 Task: Look for space in Bad Harzburg, Germany from 9th July, 2023 to 16th July, 2023 for 2 adults, 1 child in price range Rs.8000 to Rs.16000. Place can be entire place with 2 bedrooms having 2 beds and 1 bathroom. Property type can be house, flat, guest house. Booking option can be shelf check-in. Required host language is English.
Action: Mouse moved to (610, 82)
Screenshot: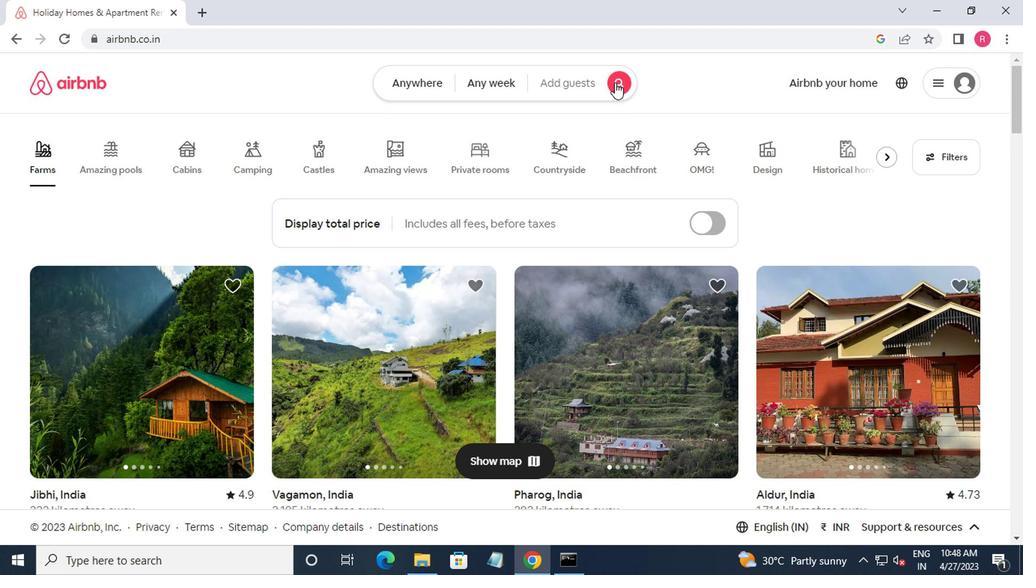 
Action: Mouse pressed left at (610, 82)
Screenshot: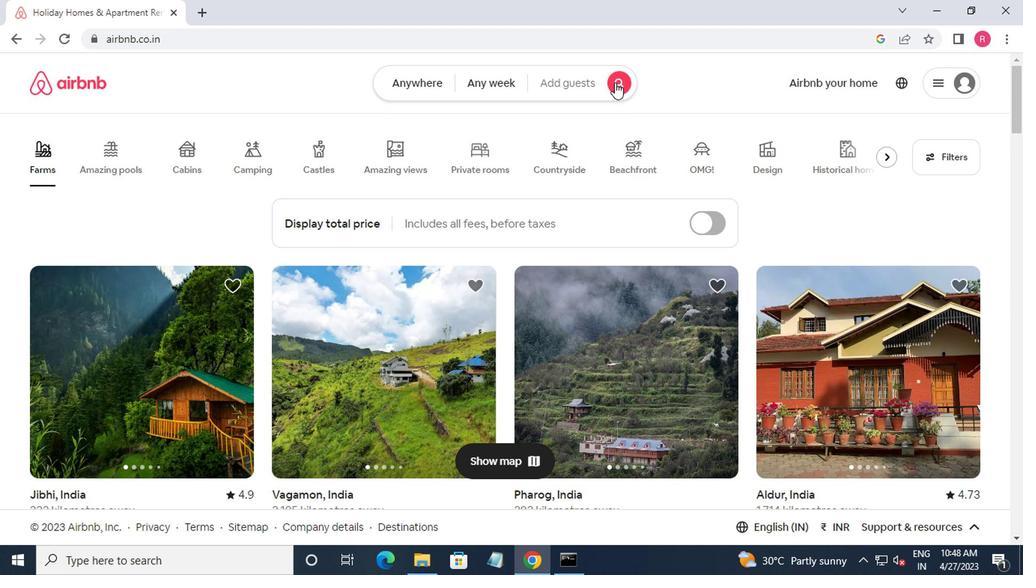 
Action: Mouse moved to (259, 147)
Screenshot: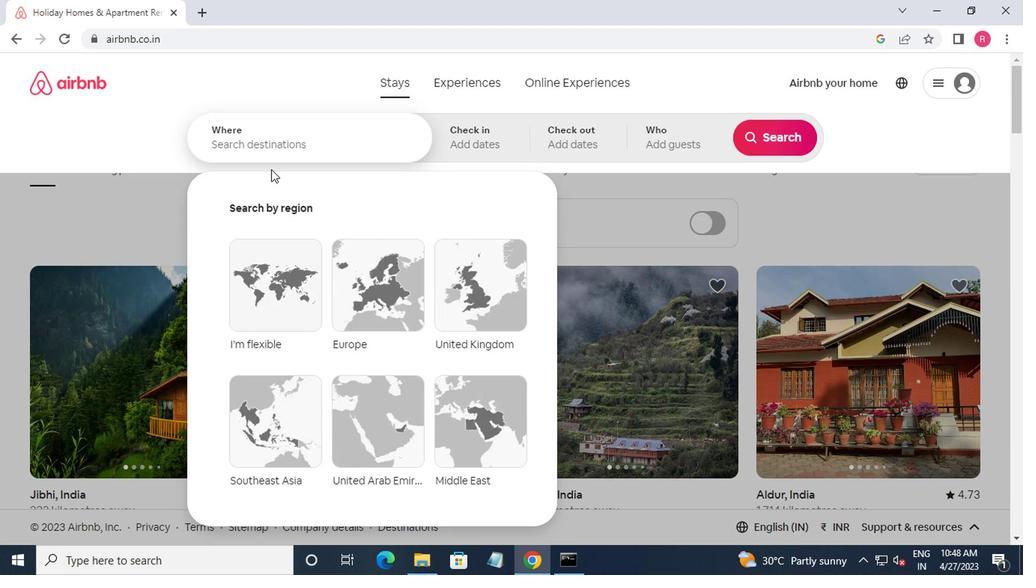 
Action: Mouse pressed left at (259, 147)
Screenshot: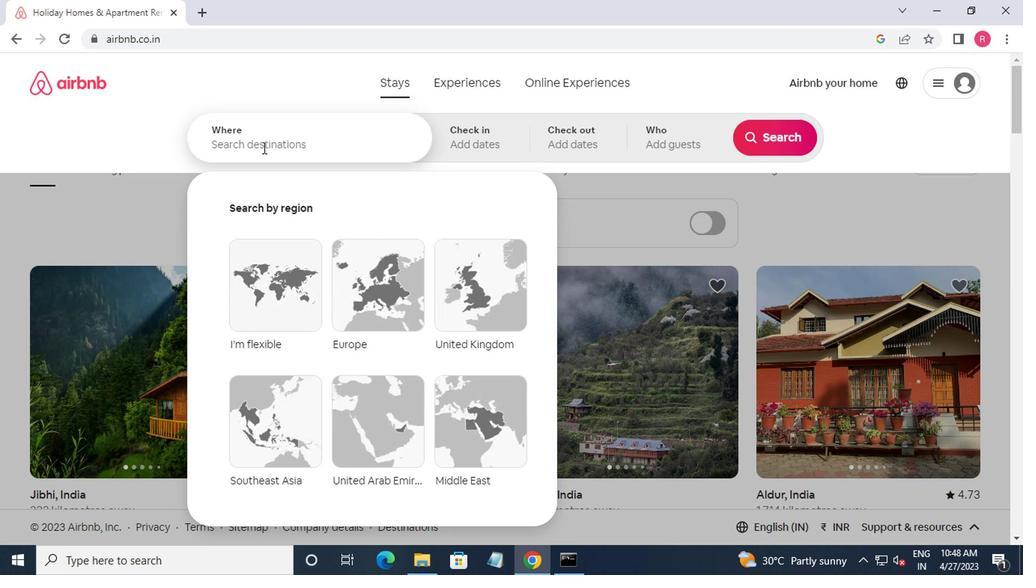 
Action: Mouse moved to (277, 147)
Screenshot: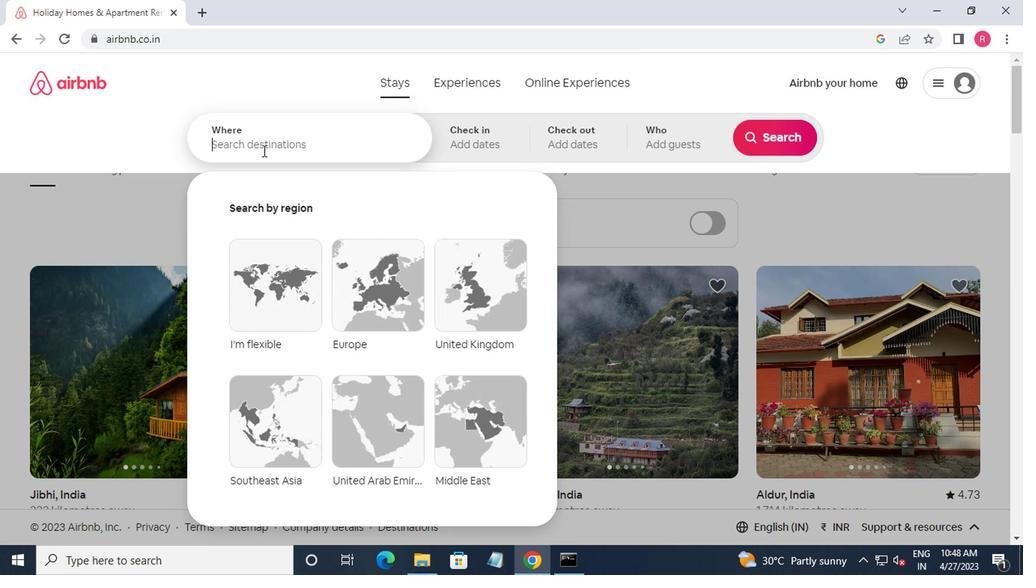 
Action: Key pressed bad<Key.space>harzburg,germ<Key.down>
Screenshot: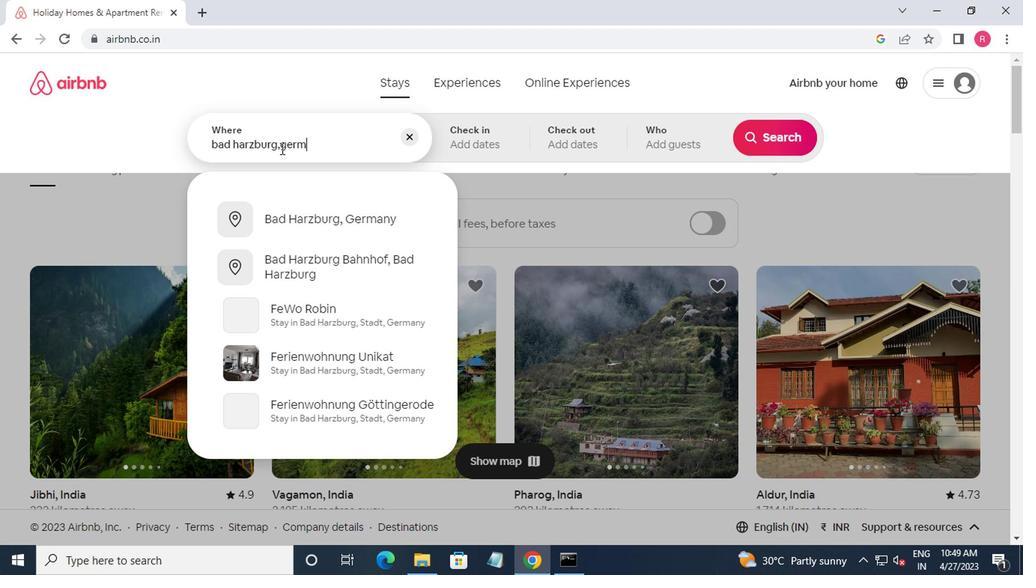 
Action: Mouse moved to (277, 147)
Screenshot: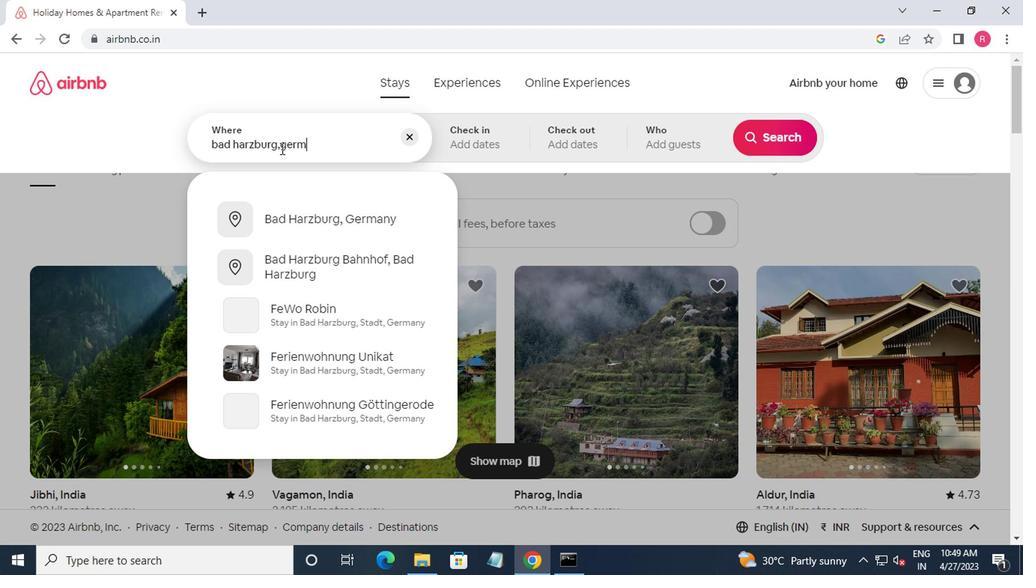 
Action: Key pressed <Key.enter><Key.enter>
Screenshot: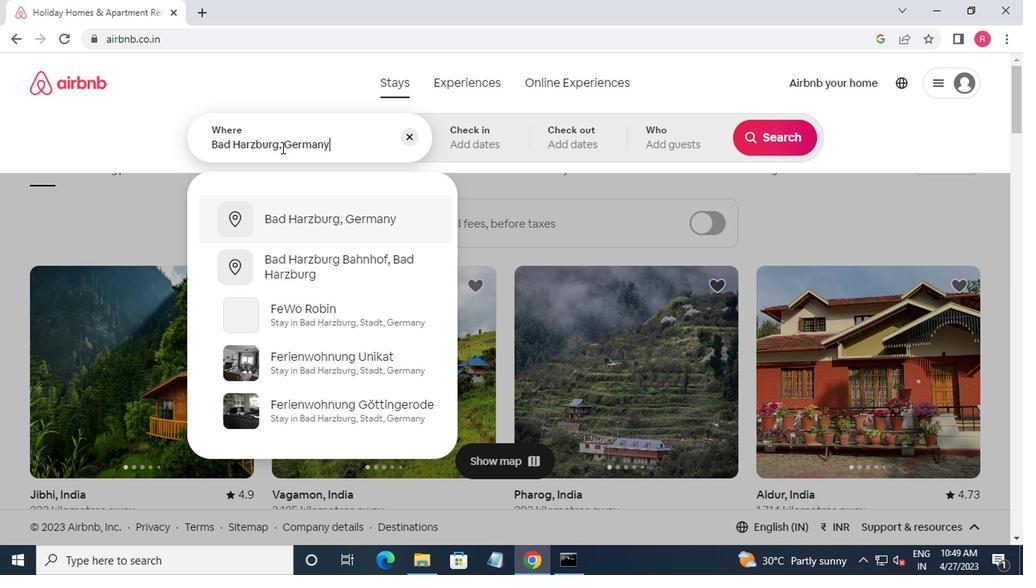 
Action: Mouse moved to (780, 255)
Screenshot: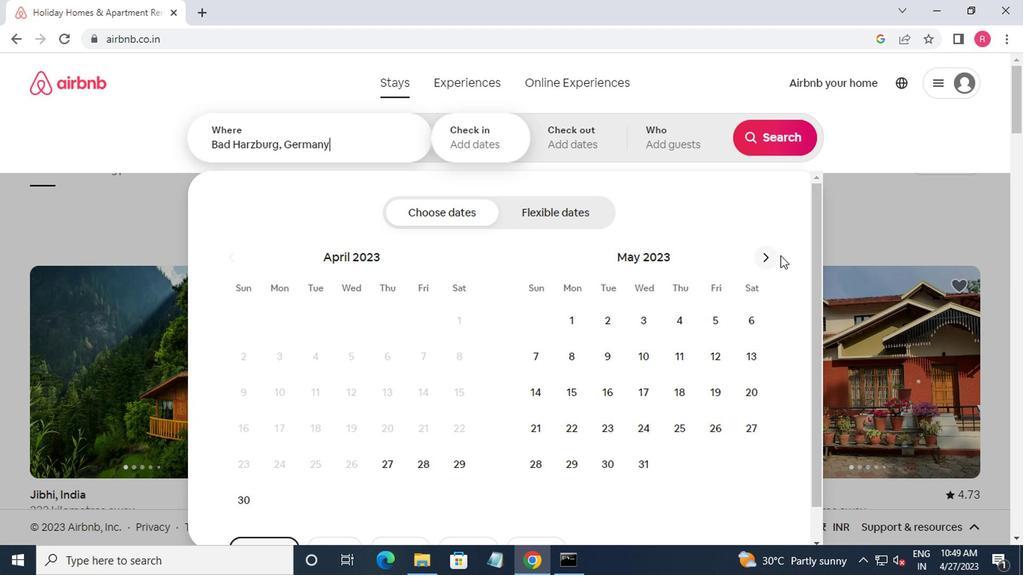 
Action: Mouse pressed left at (780, 255)
Screenshot: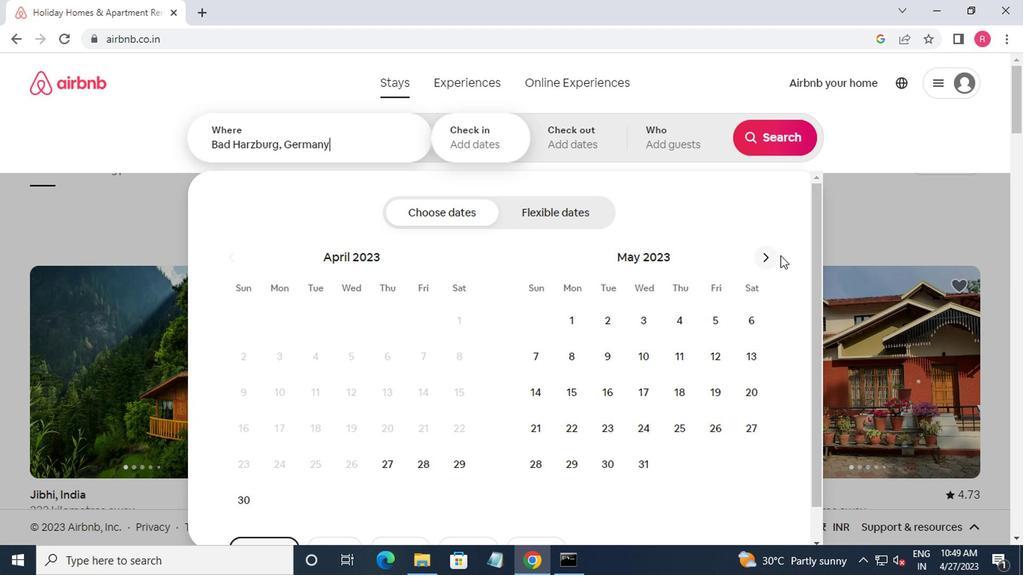 
Action: Mouse moved to (770, 259)
Screenshot: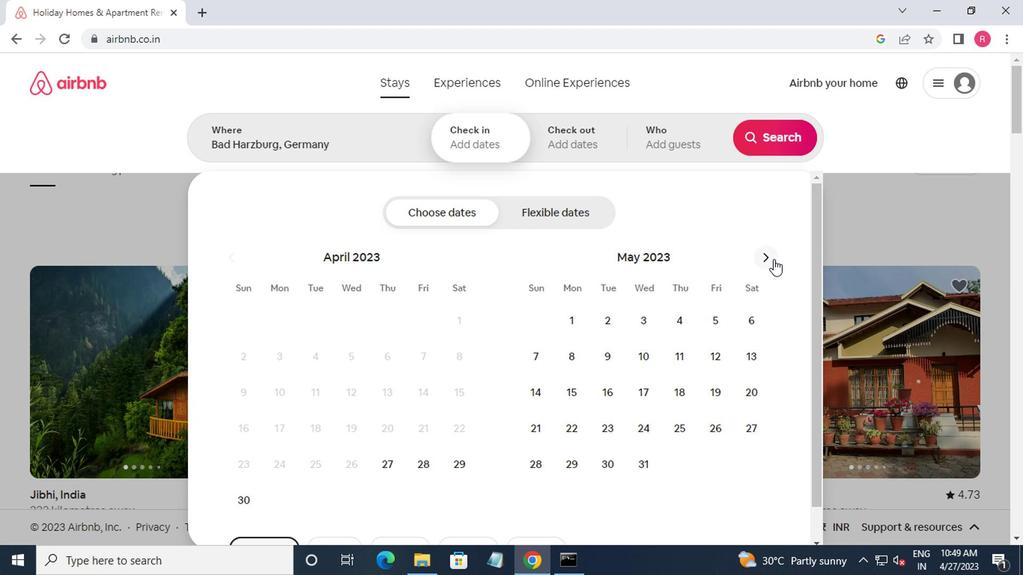 
Action: Mouse pressed left at (770, 259)
Screenshot: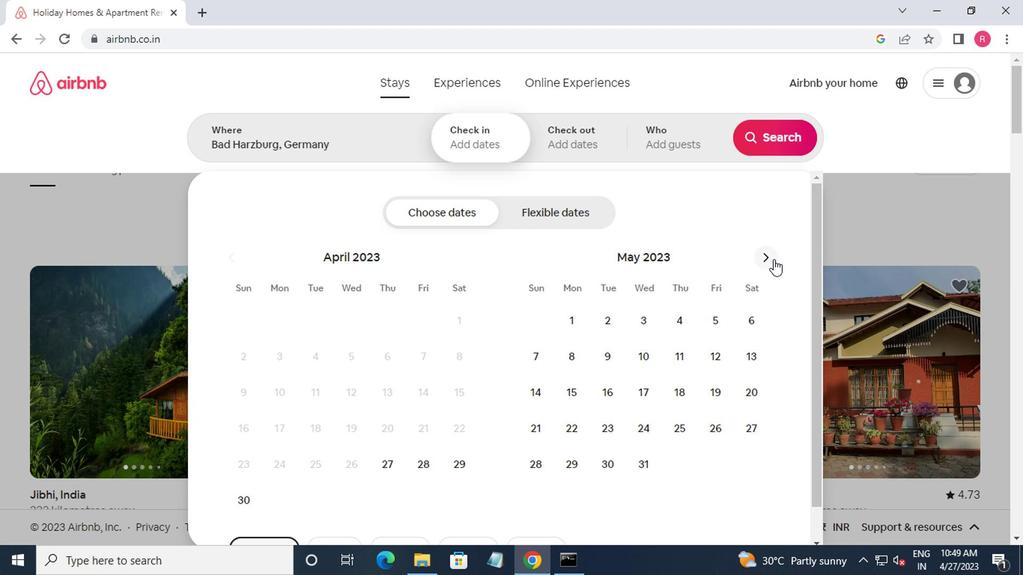 
Action: Mouse moved to (766, 259)
Screenshot: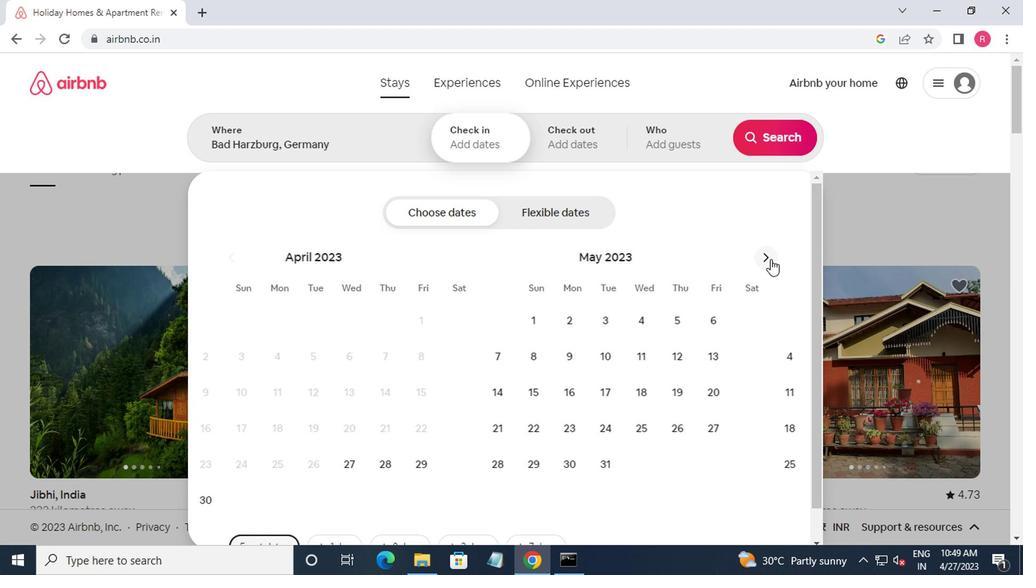 
Action: Mouse pressed left at (766, 259)
Screenshot: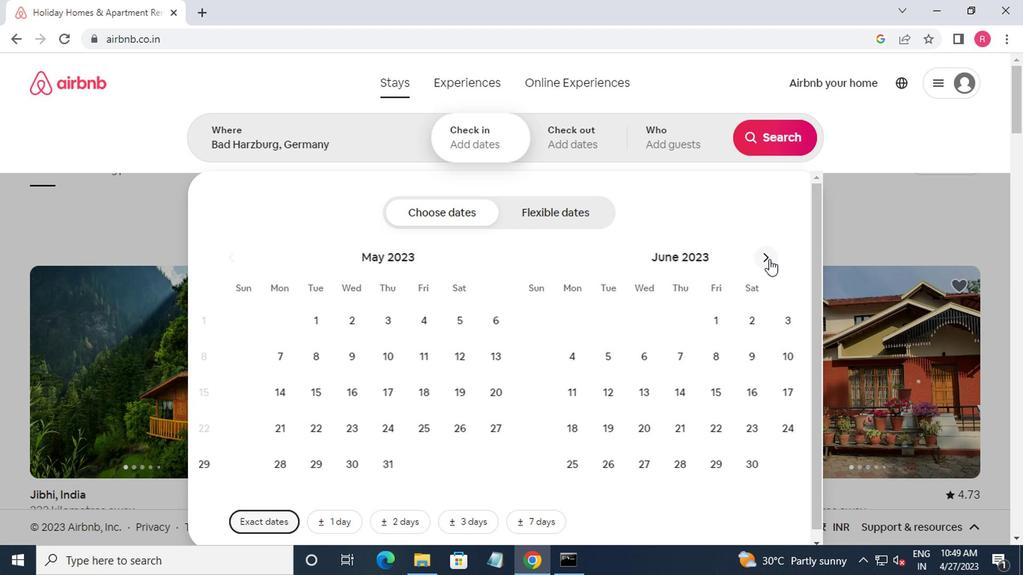 
Action: Mouse moved to (535, 398)
Screenshot: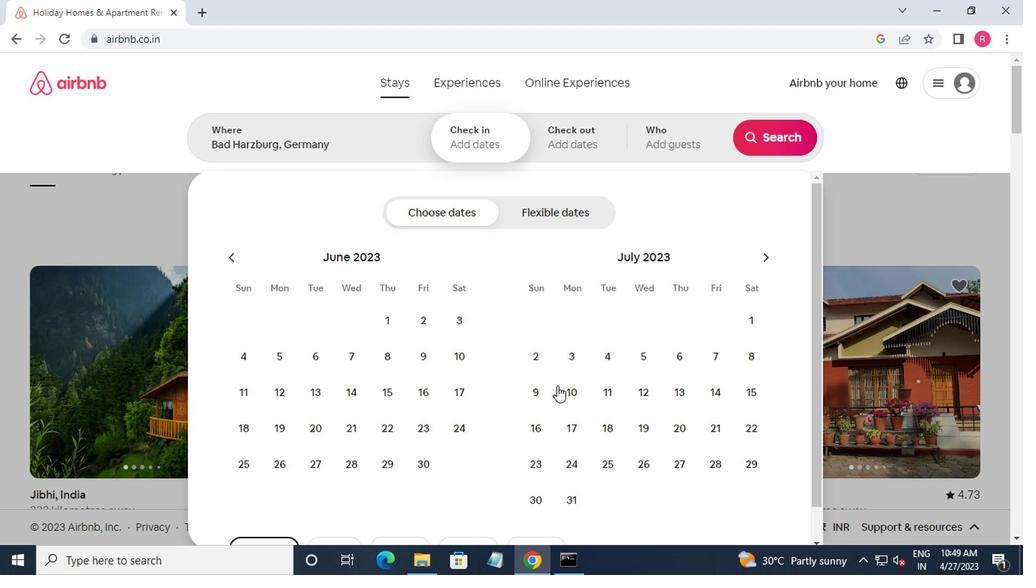 
Action: Mouse pressed left at (535, 398)
Screenshot: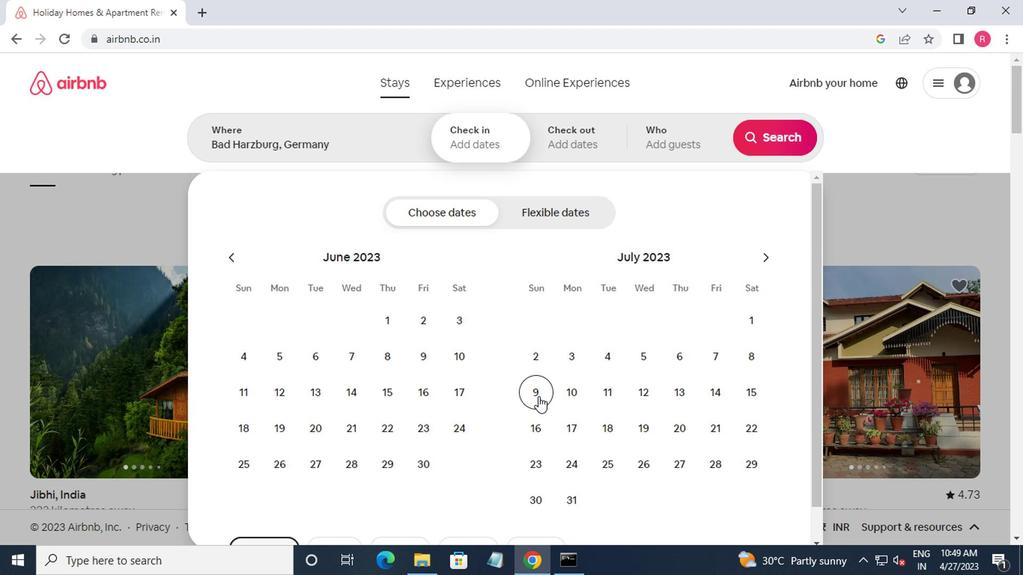 
Action: Mouse moved to (523, 439)
Screenshot: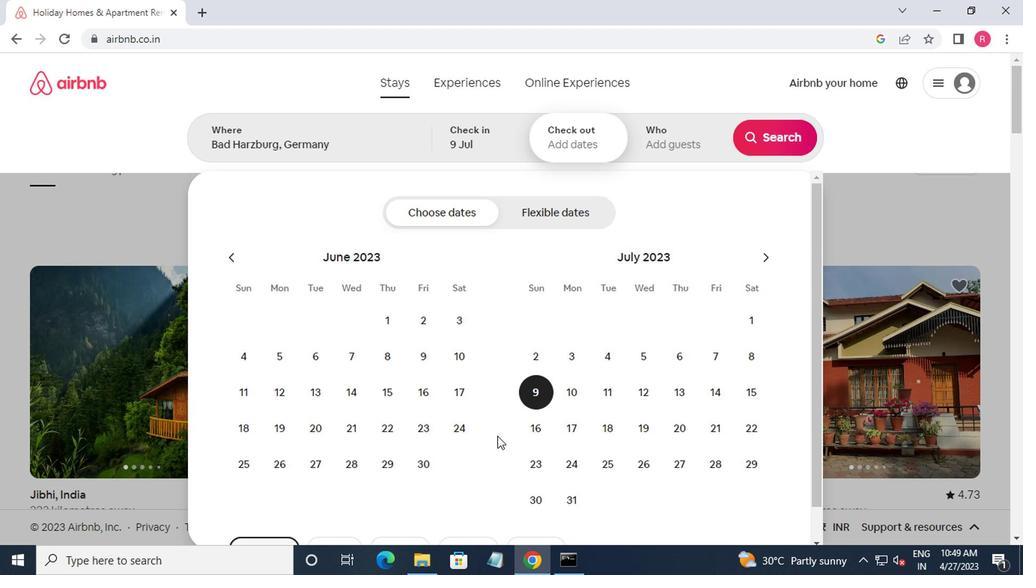 
Action: Mouse pressed left at (523, 439)
Screenshot: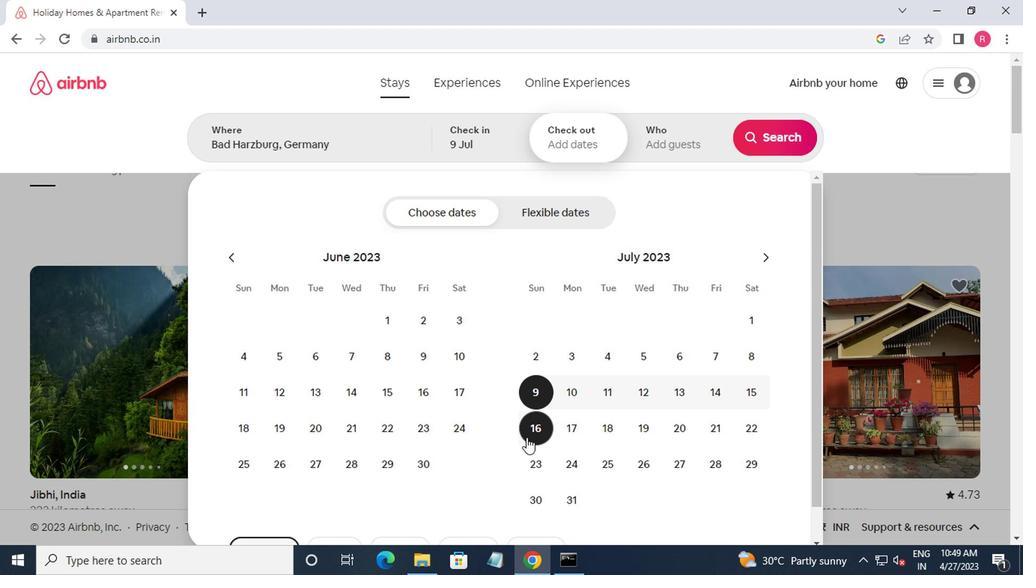 
Action: Mouse moved to (651, 138)
Screenshot: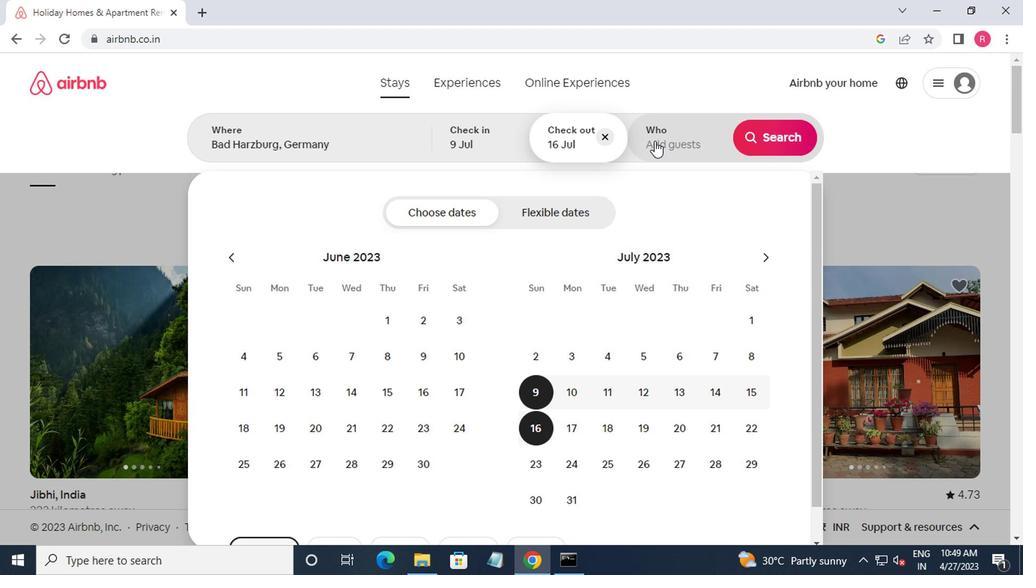 
Action: Mouse pressed left at (651, 138)
Screenshot: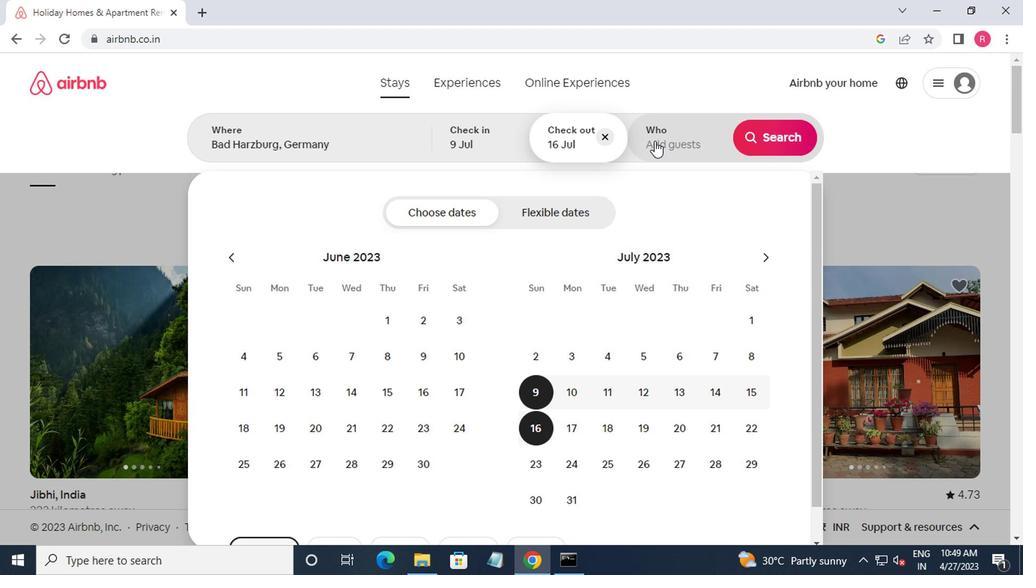 
Action: Mouse moved to (771, 219)
Screenshot: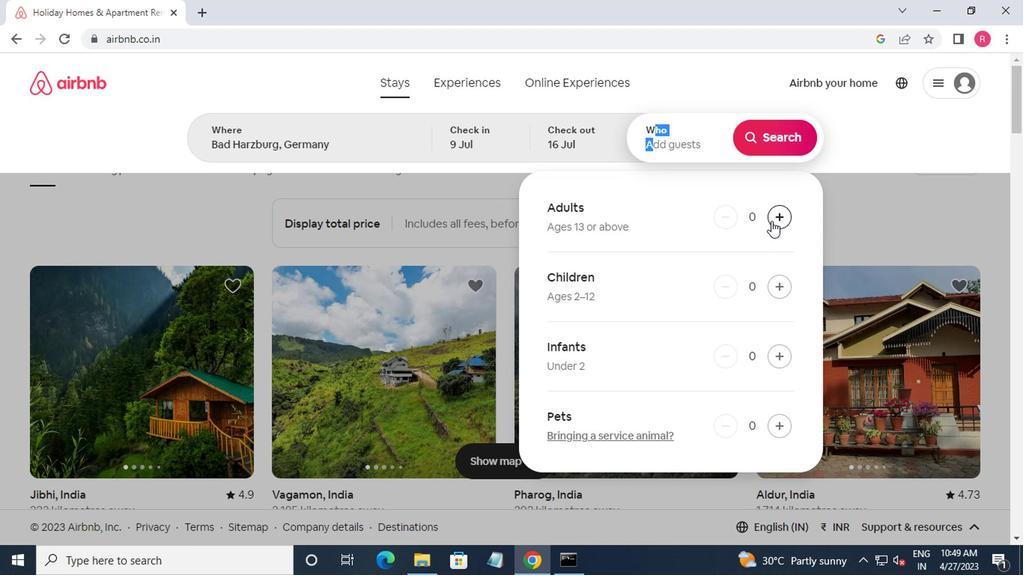 
Action: Mouse pressed left at (771, 219)
Screenshot: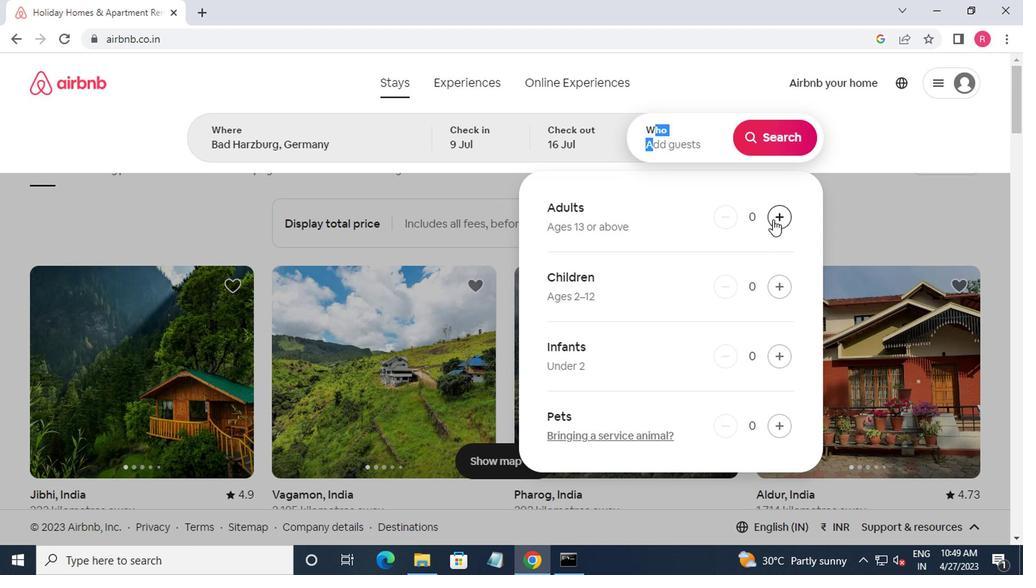 
Action: Mouse moved to (771, 219)
Screenshot: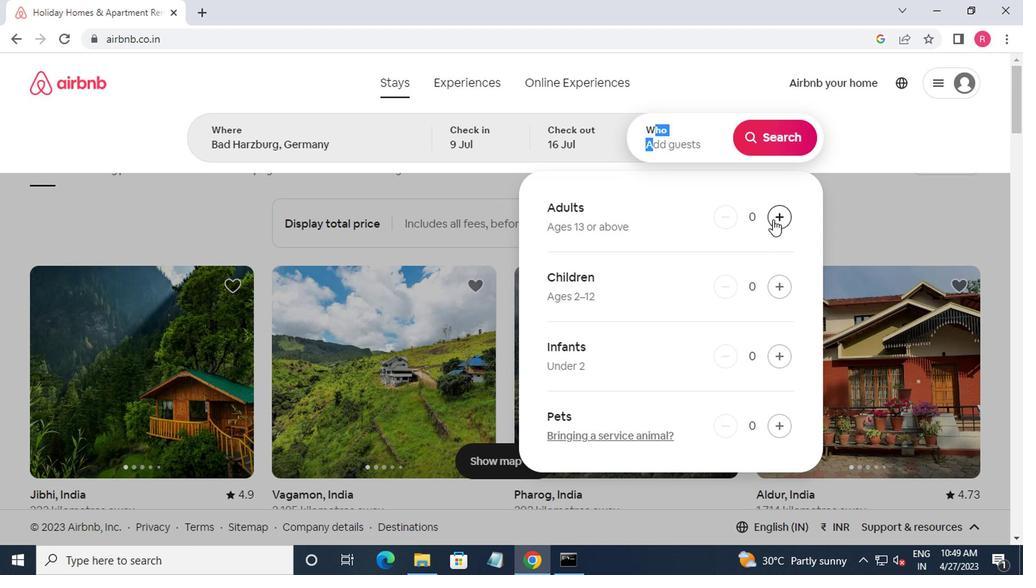 
Action: Mouse pressed left at (771, 219)
Screenshot: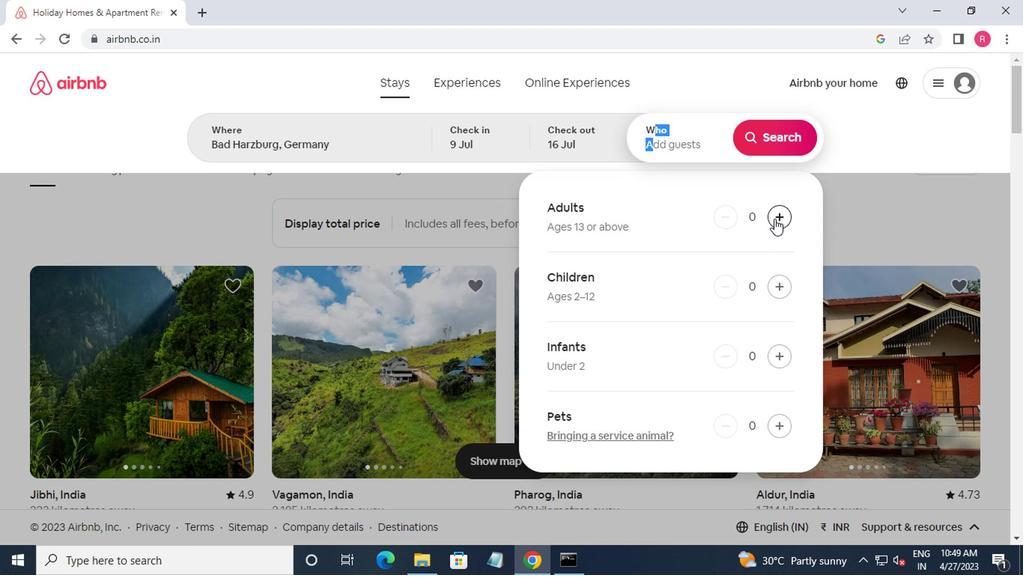 
Action: Mouse moved to (783, 290)
Screenshot: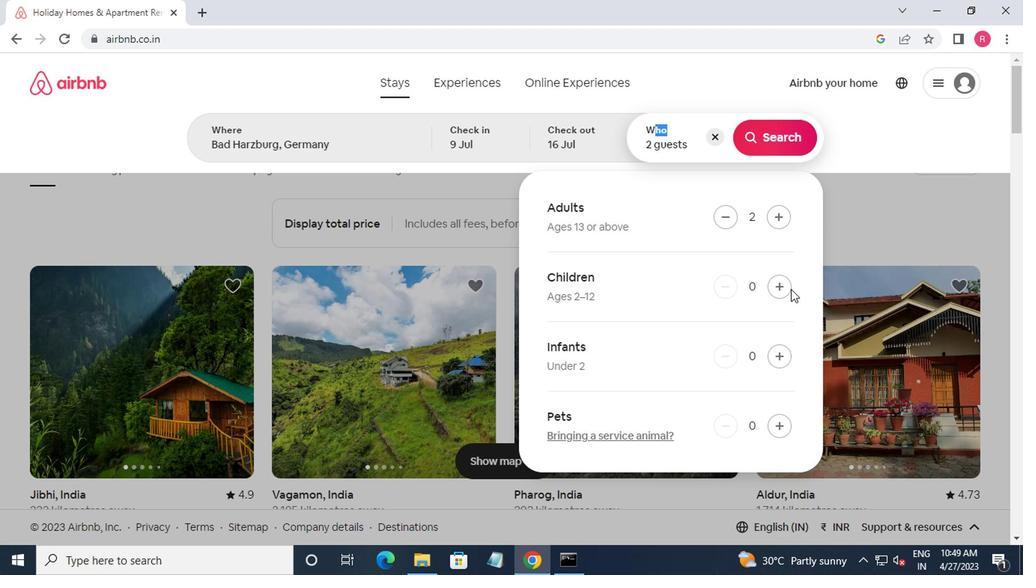 
Action: Mouse pressed left at (783, 290)
Screenshot: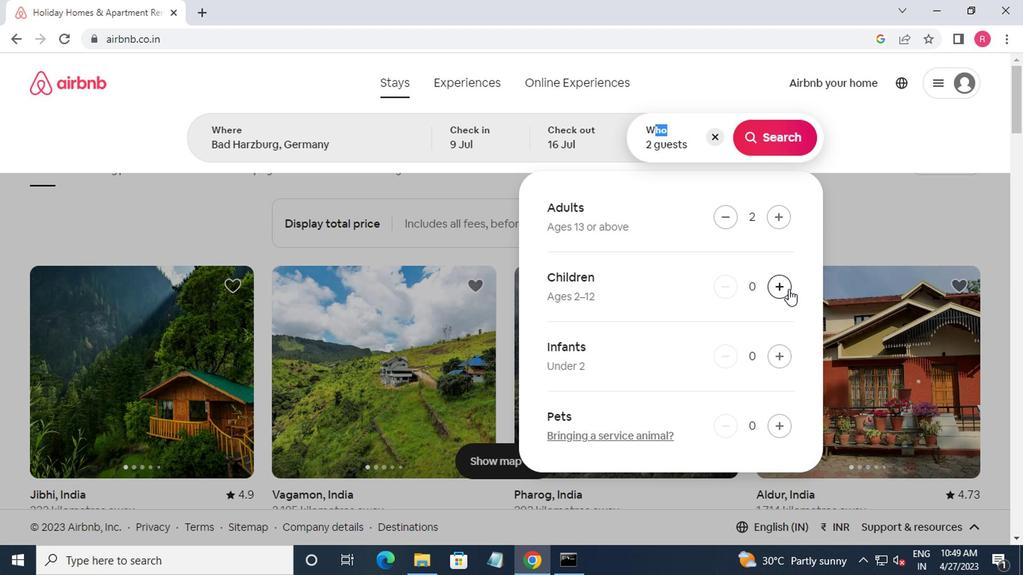 
Action: Mouse moved to (770, 134)
Screenshot: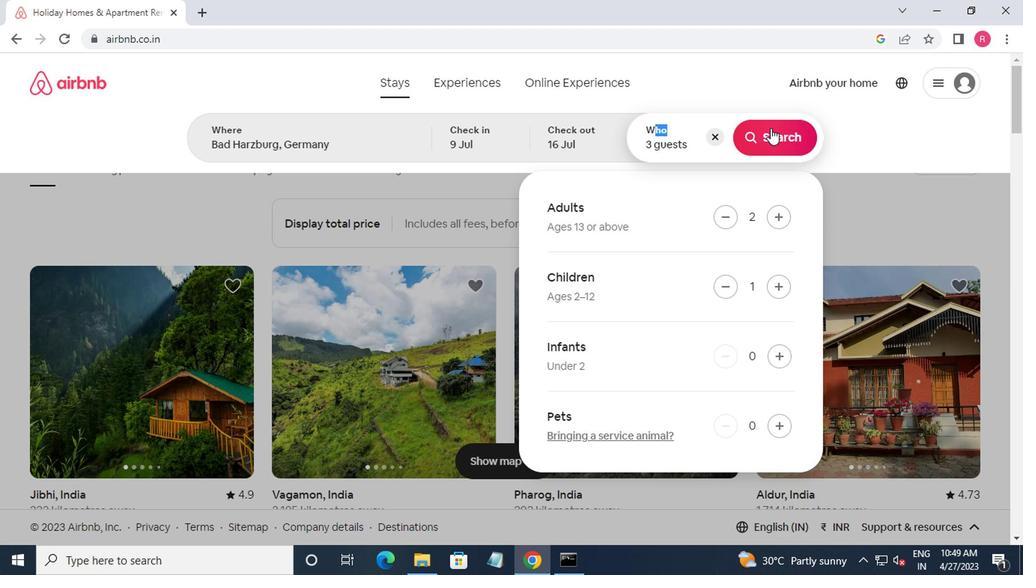 
Action: Mouse pressed left at (770, 134)
Screenshot: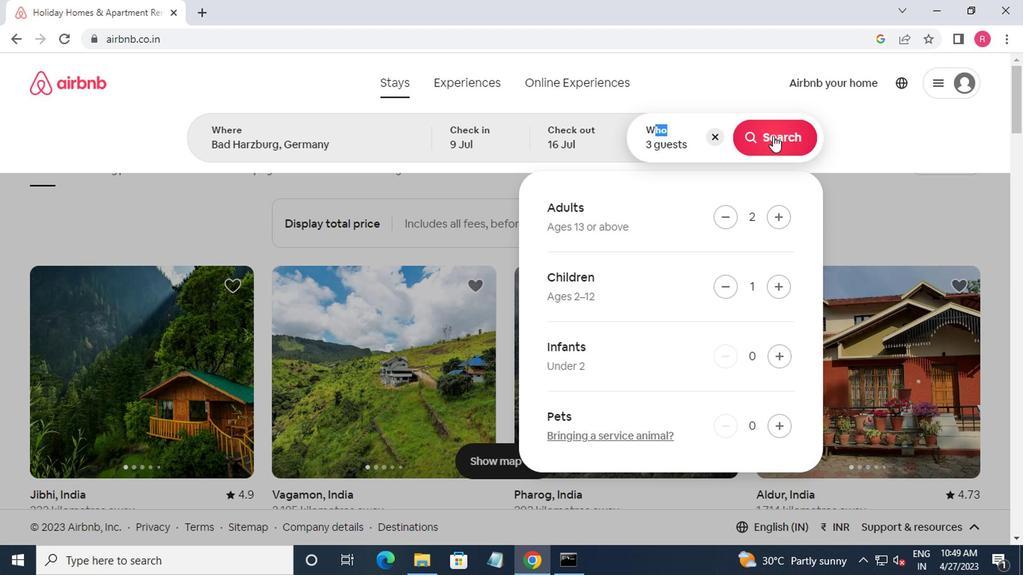 
Action: Mouse moved to (962, 138)
Screenshot: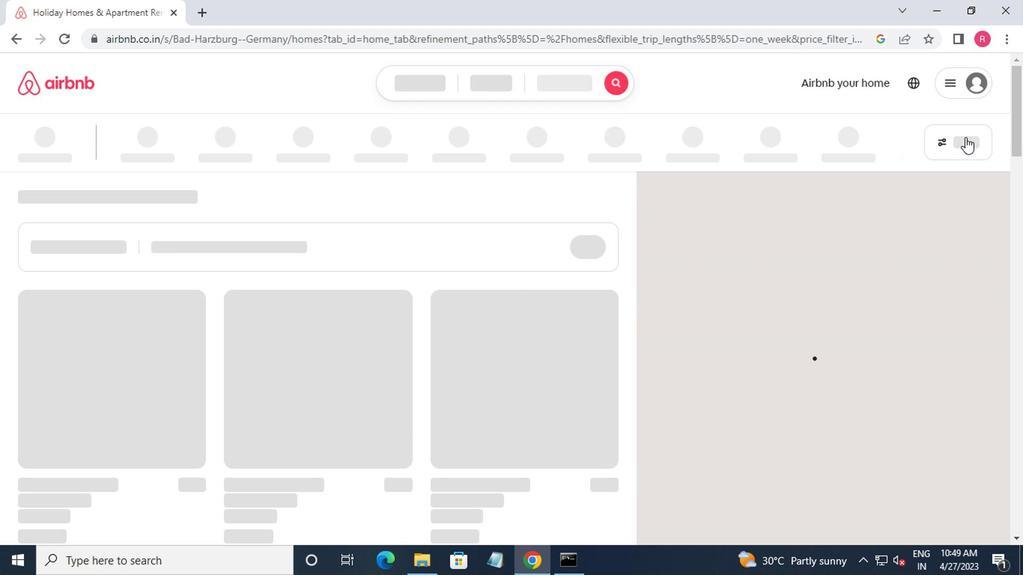 
Action: Mouse pressed left at (962, 138)
Screenshot: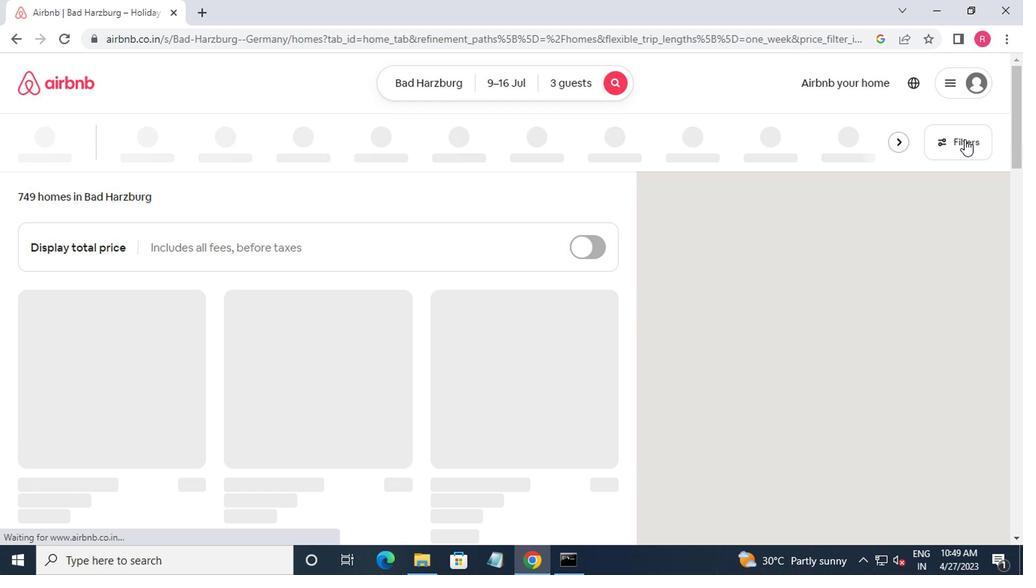 
Action: Mouse moved to (341, 333)
Screenshot: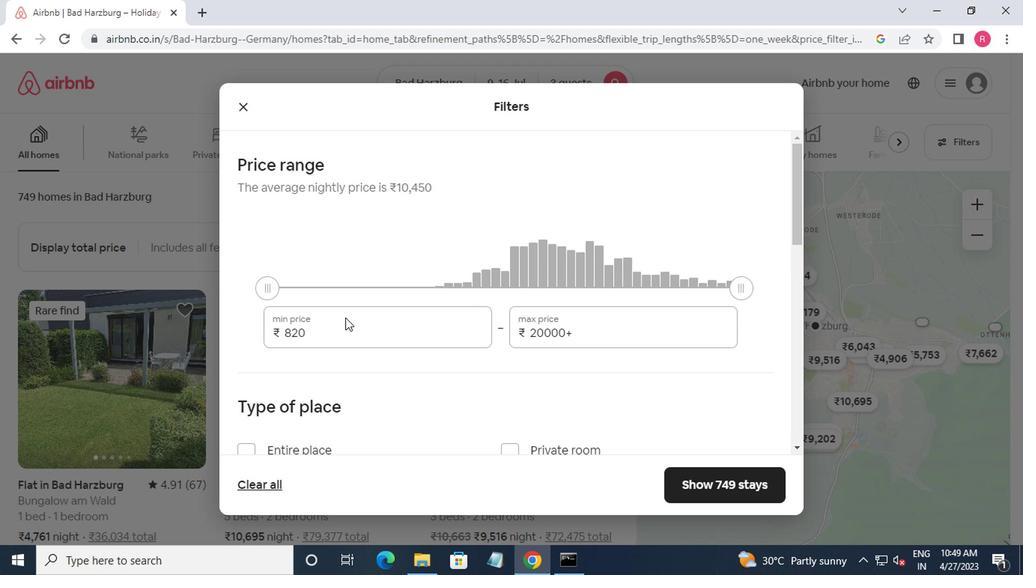 
Action: Mouse pressed left at (341, 333)
Screenshot: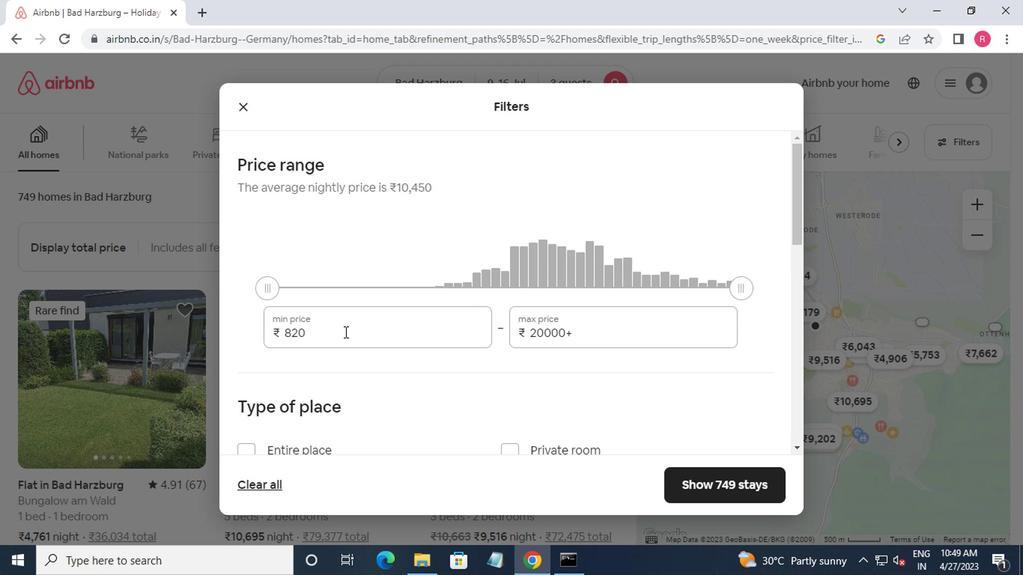 
Action: Mouse moved to (380, 316)
Screenshot: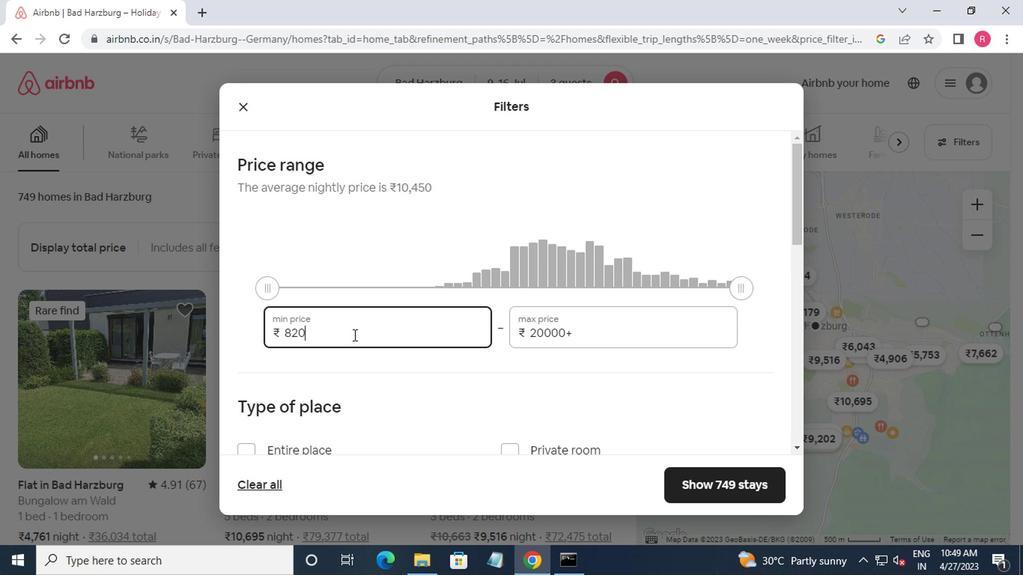 
Action: Key pressed <Key.backspace><Key.backspace>000<Key.tab>16000
Screenshot: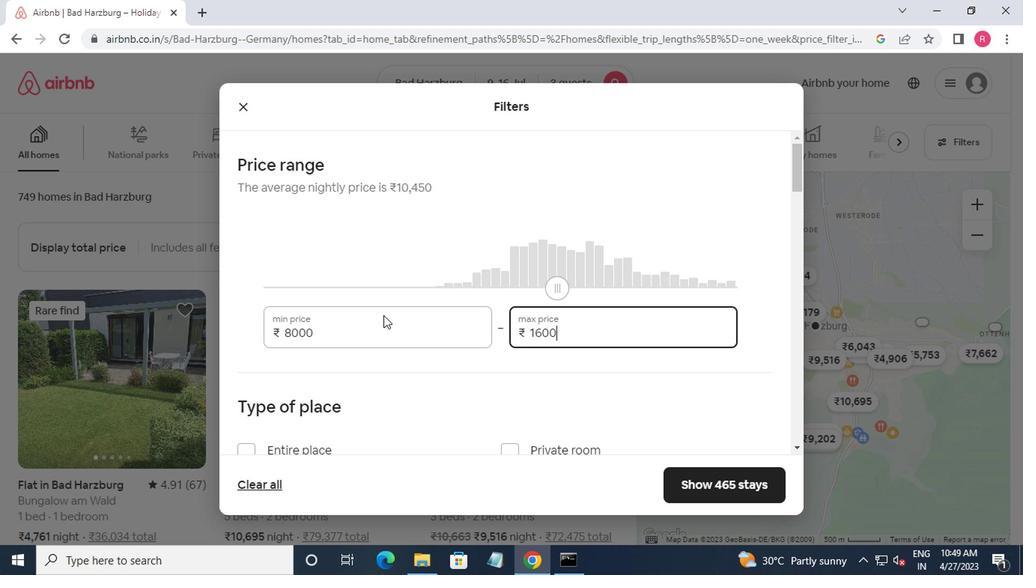 
Action: Mouse moved to (561, 107)
Screenshot: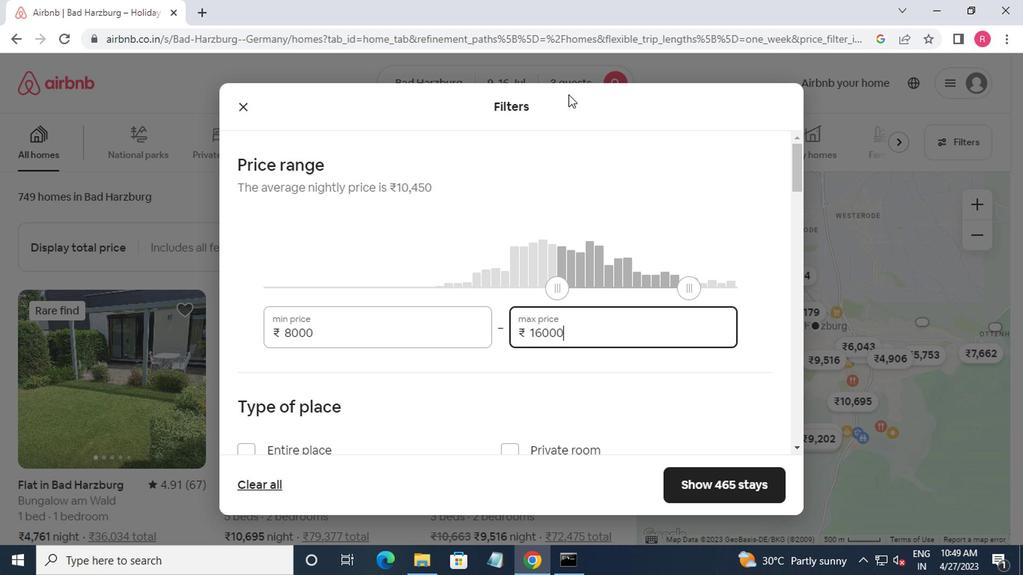 
Action: Mouse scrolled (561, 107) with delta (0, 0)
Screenshot: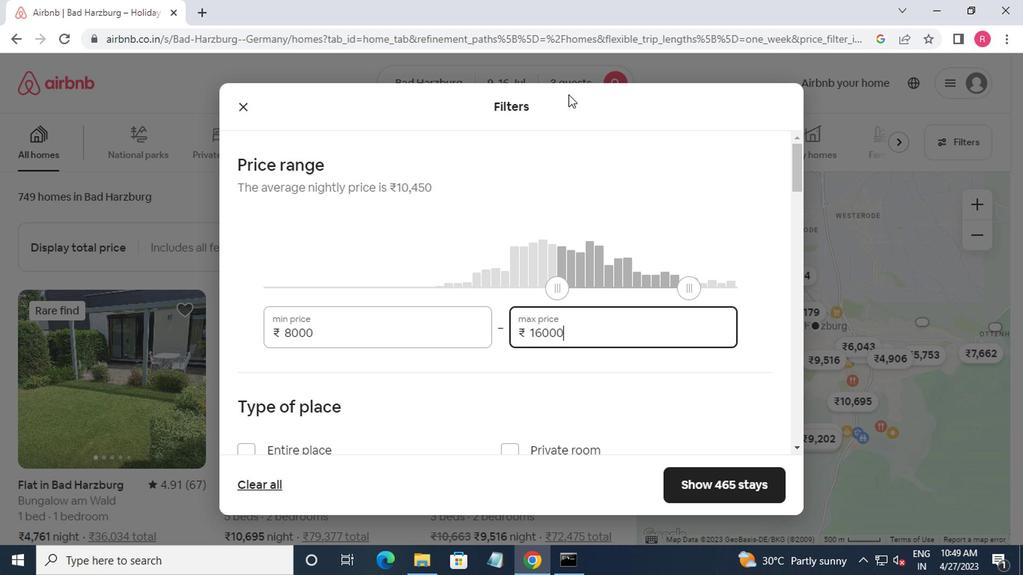 
Action: Mouse moved to (558, 123)
Screenshot: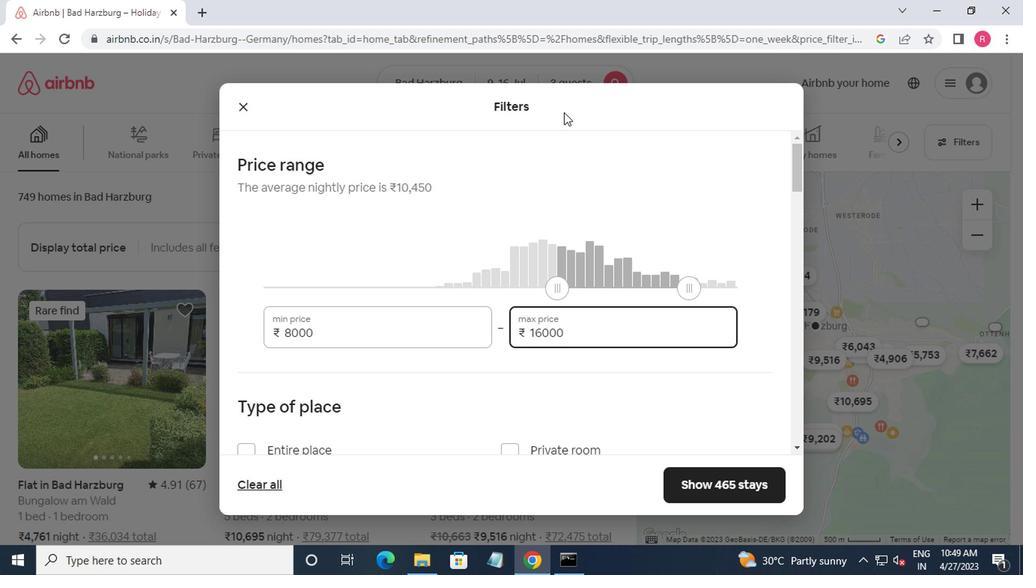 
Action: Mouse scrolled (558, 122) with delta (0, -1)
Screenshot: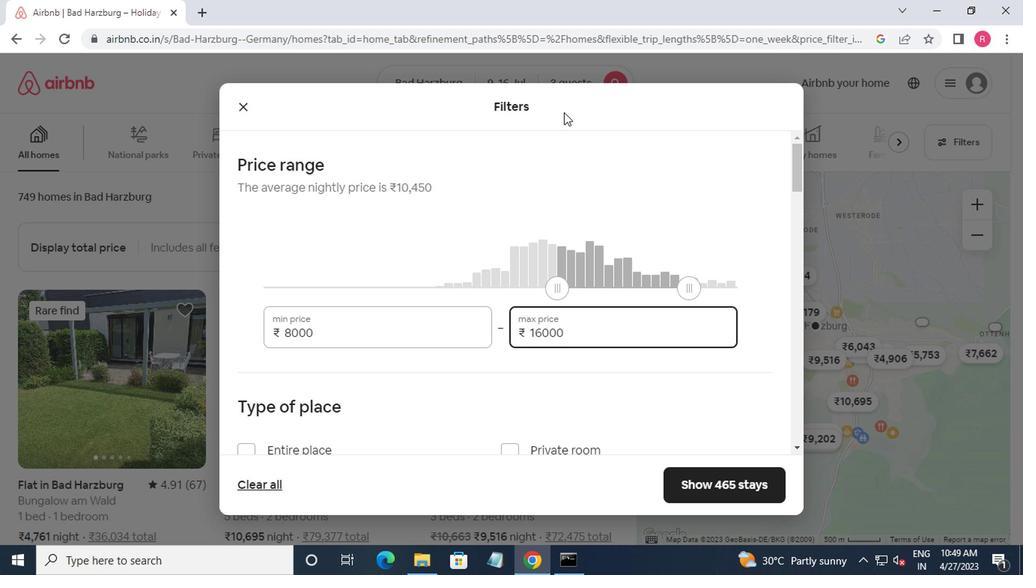 
Action: Mouse moved to (542, 153)
Screenshot: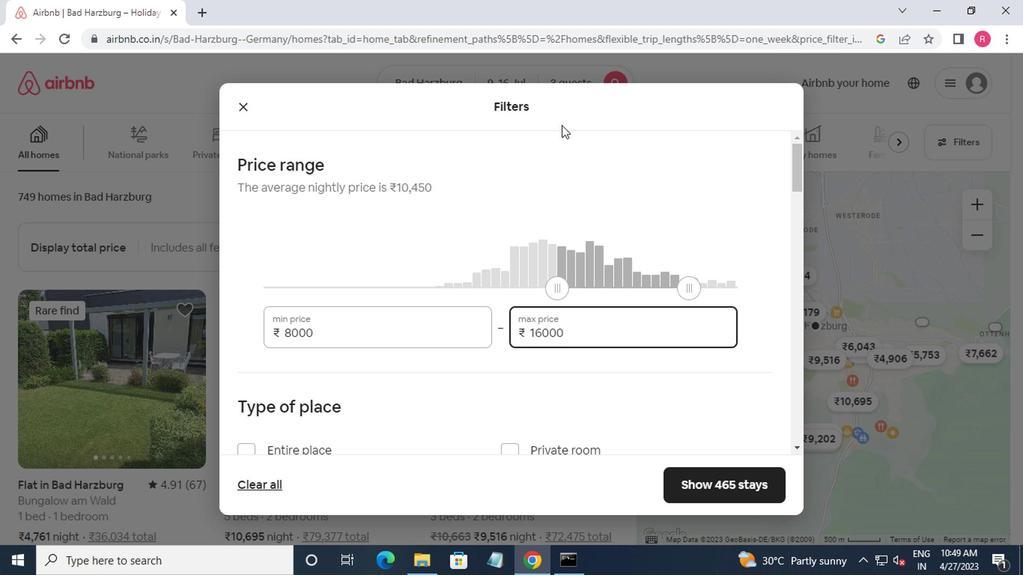 
Action: Mouse scrolled (542, 152) with delta (0, 0)
Screenshot: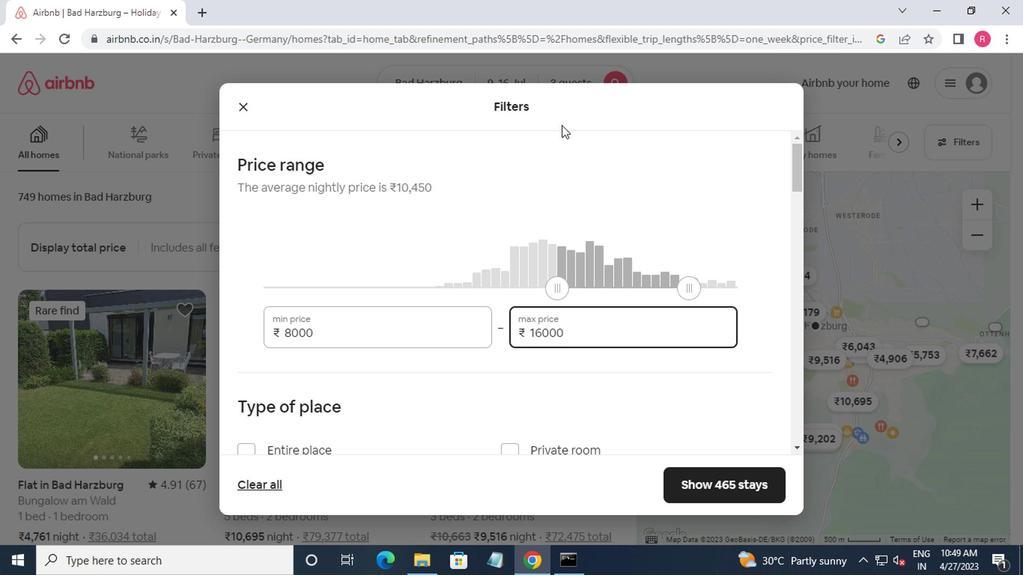 
Action: Mouse moved to (246, 380)
Screenshot: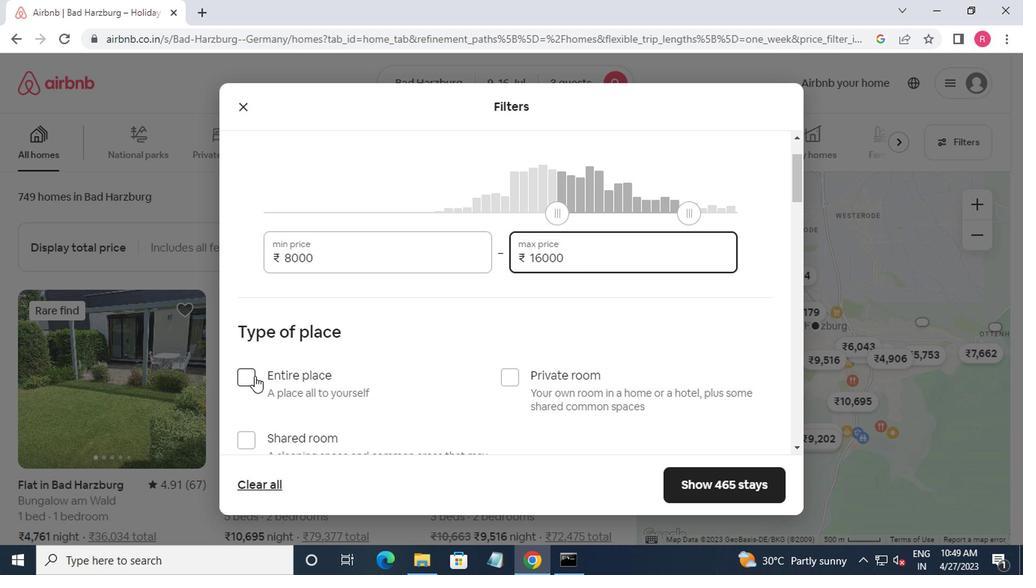 
Action: Mouse pressed left at (246, 380)
Screenshot: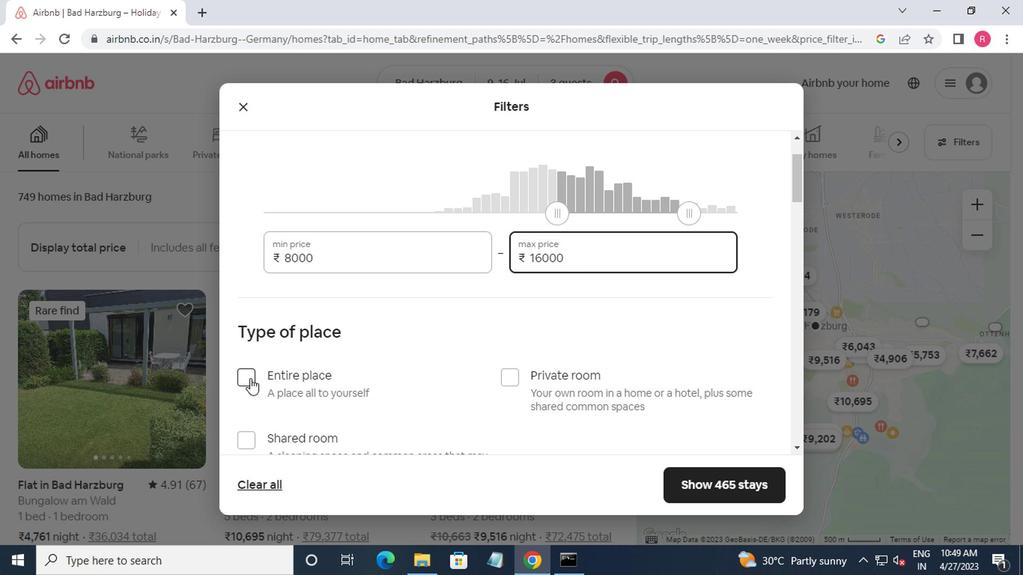 
Action: Mouse moved to (262, 377)
Screenshot: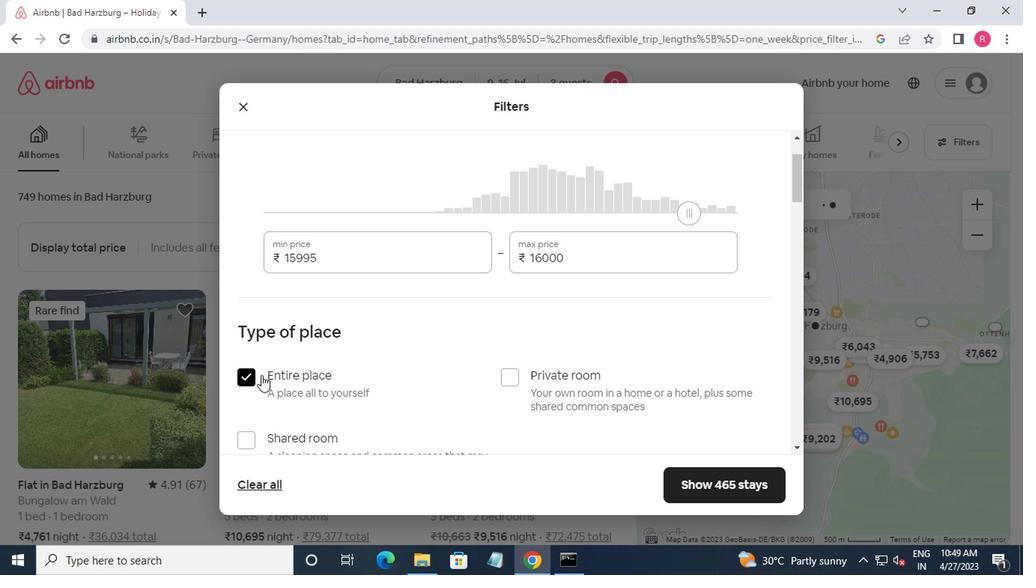 
Action: Mouse scrolled (262, 375) with delta (0, -1)
Screenshot: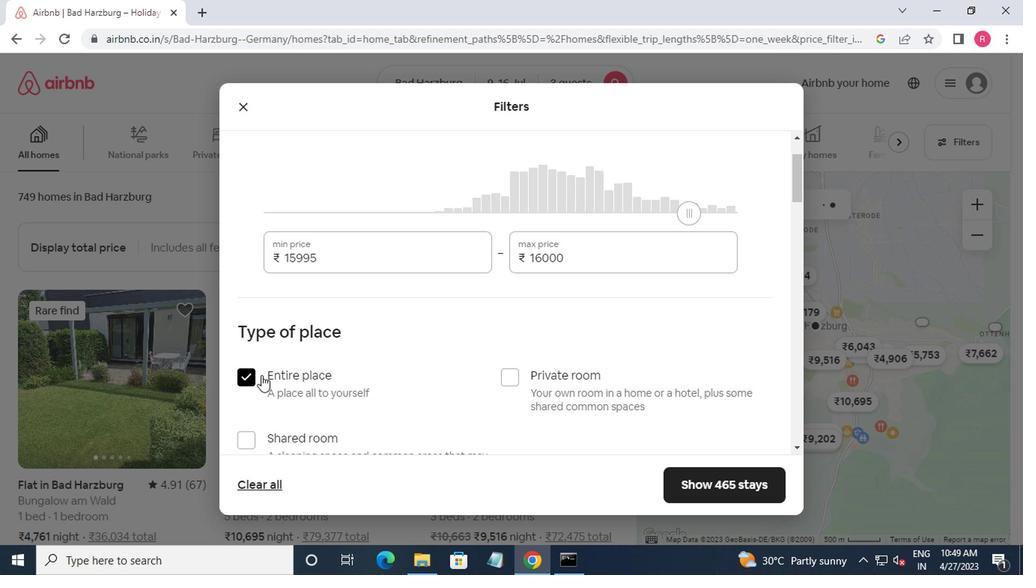 
Action: Mouse moved to (262, 377)
Screenshot: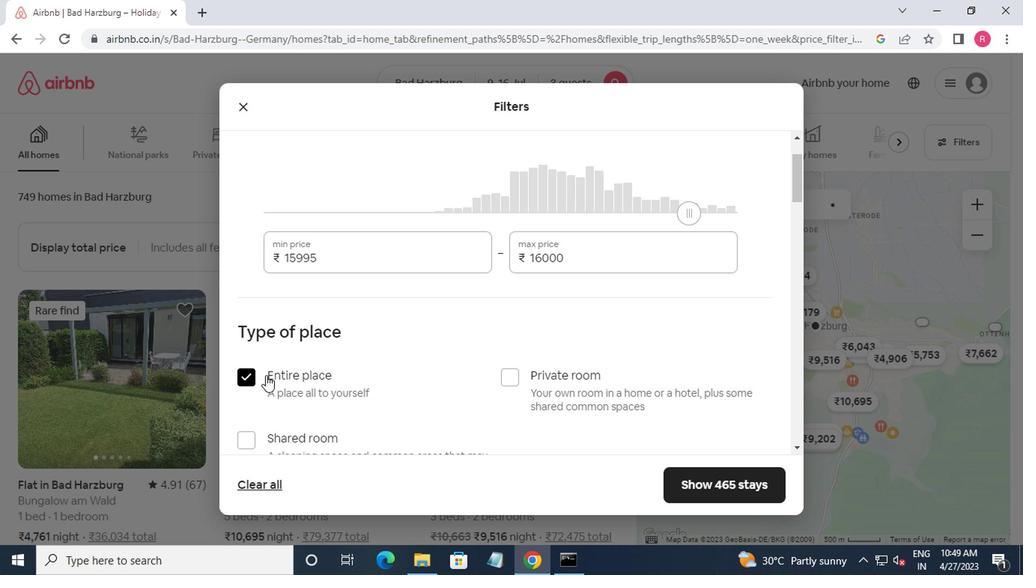 
Action: Mouse scrolled (262, 377) with delta (0, 0)
Screenshot: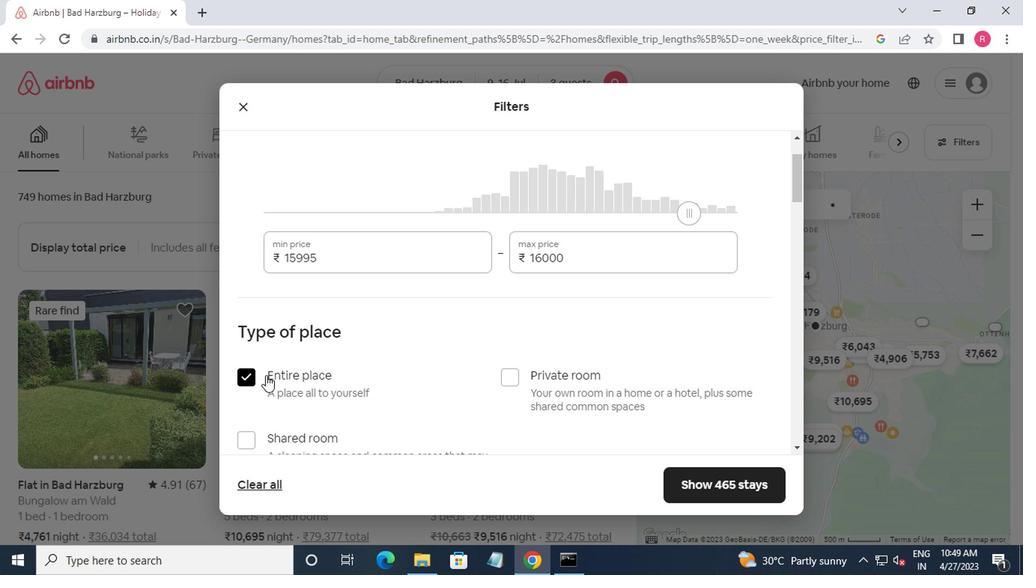 
Action: Mouse moved to (289, 356)
Screenshot: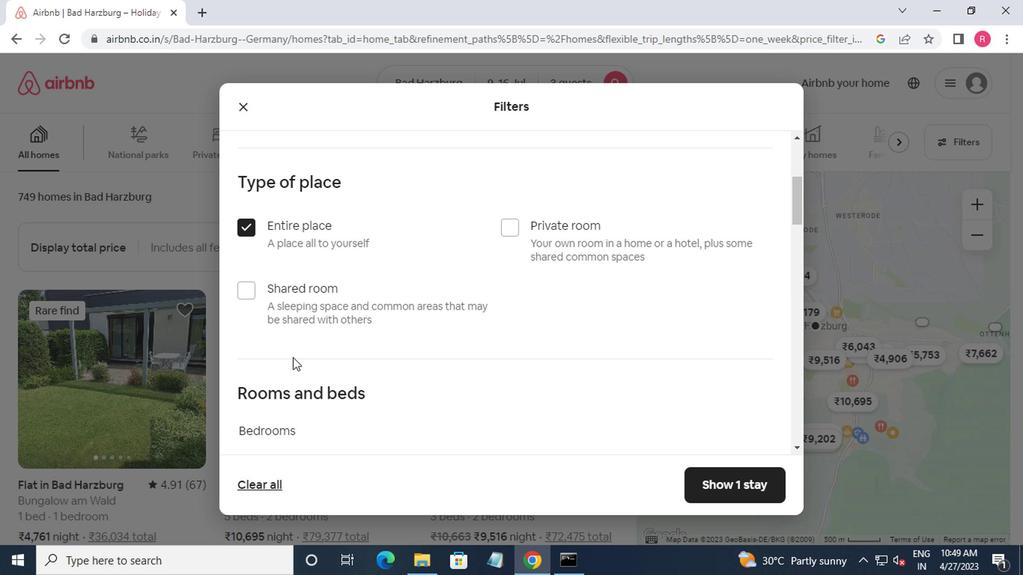 
Action: Mouse scrolled (289, 355) with delta (0, -1)
Screenshot: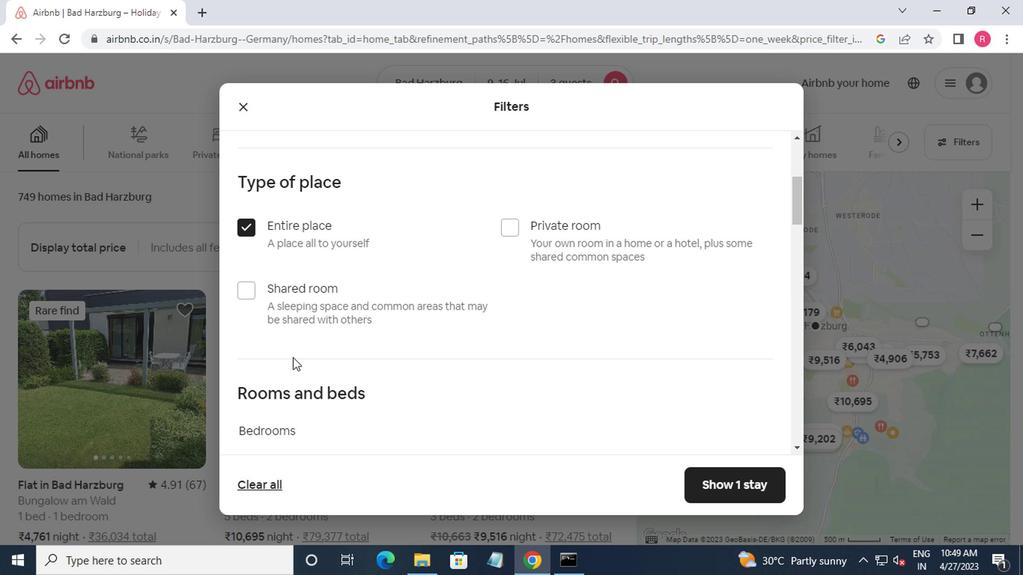 
Action: Mouse moved to (292, 349)
Screenshot: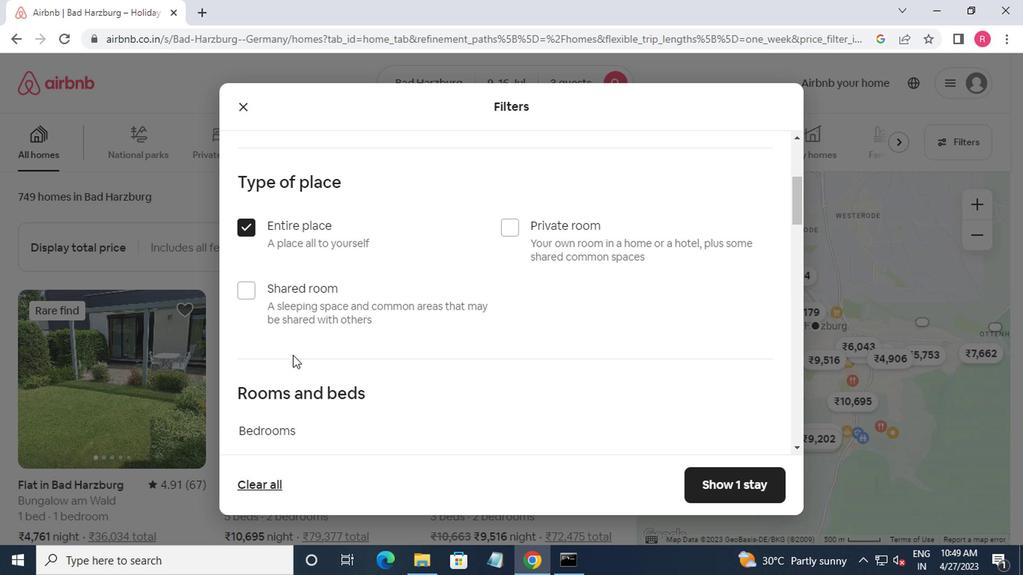 
Action: Mouse scrolled (292, 348) with delta (0, -1)
Screenshot: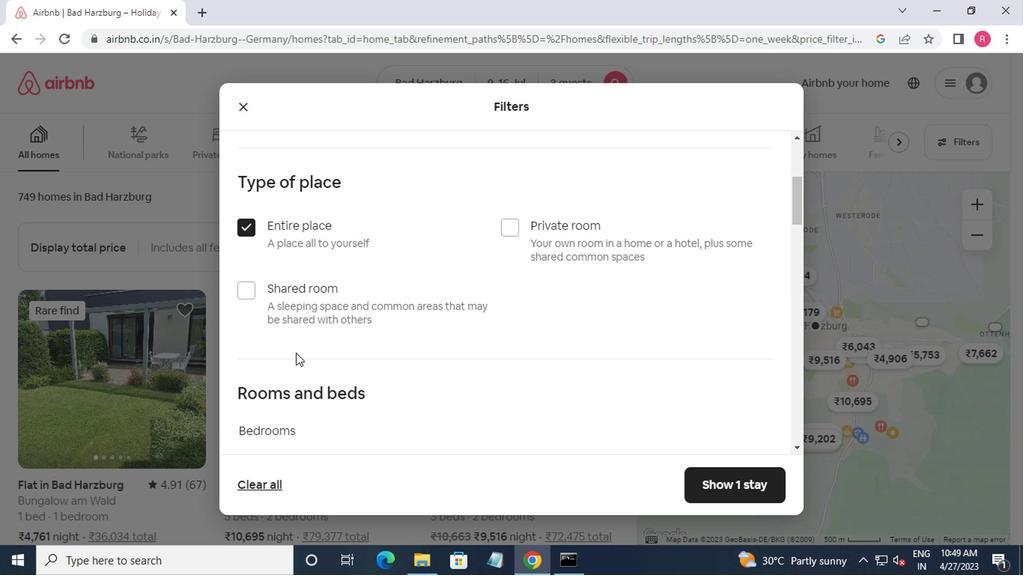 
Action: Mouse moved to (371, 326)
Screenshot: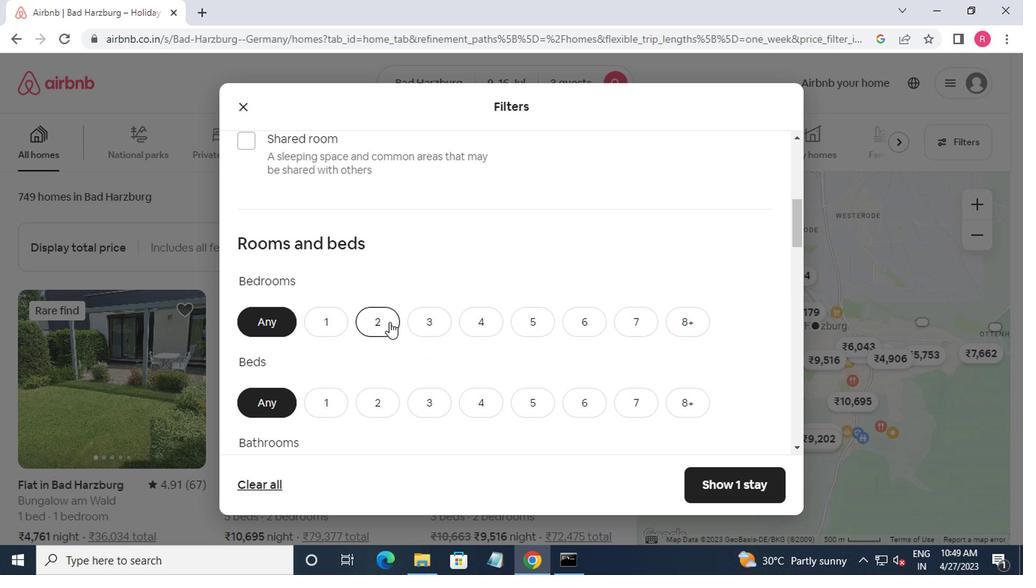 
Action: Mouse pressed left at (371, 326)
Screenshot: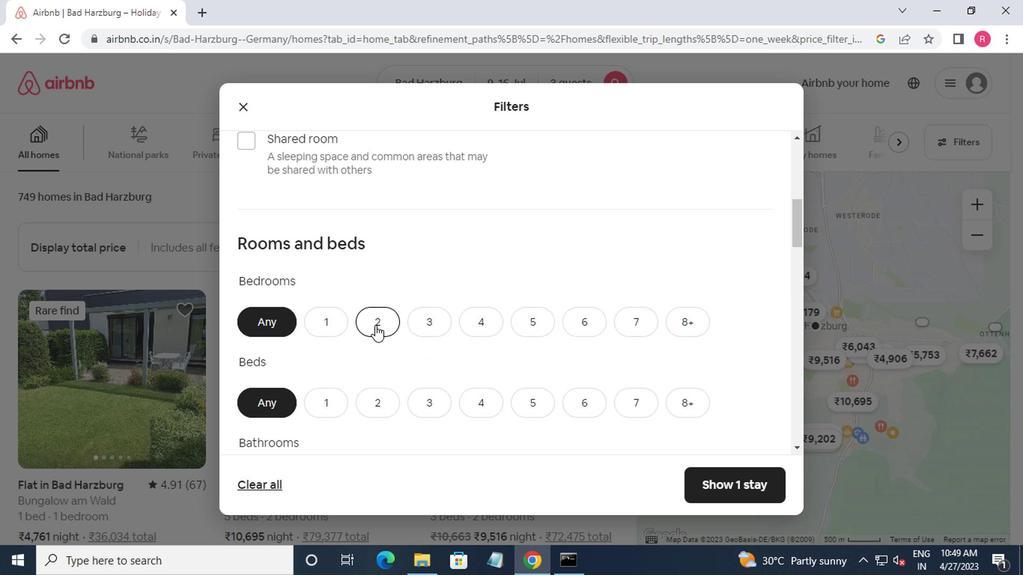 
Action: Mouse moved to (371, 406)
Screenshot: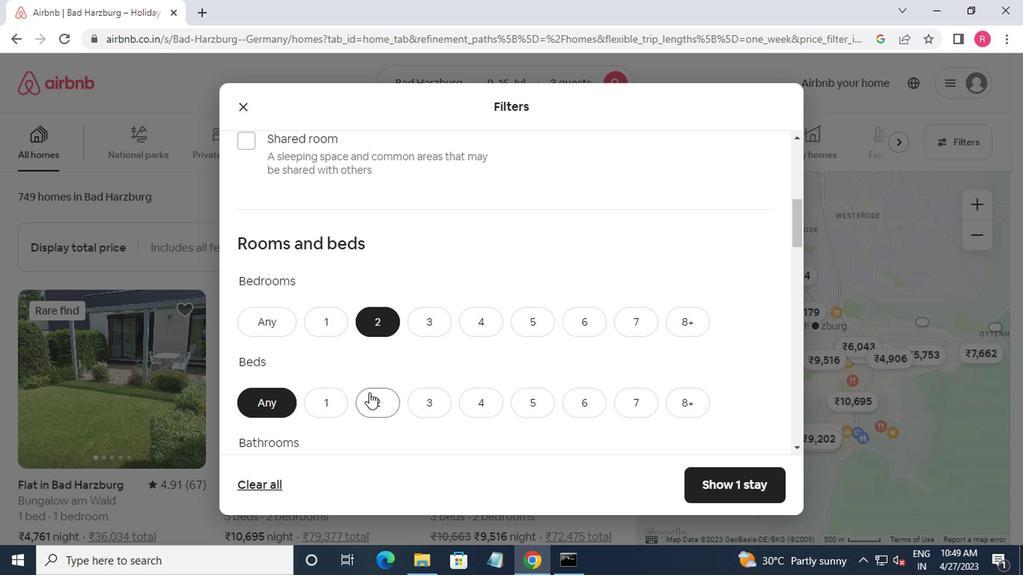 
Action: Mouse pressed left at (371, 406)
Screenshot: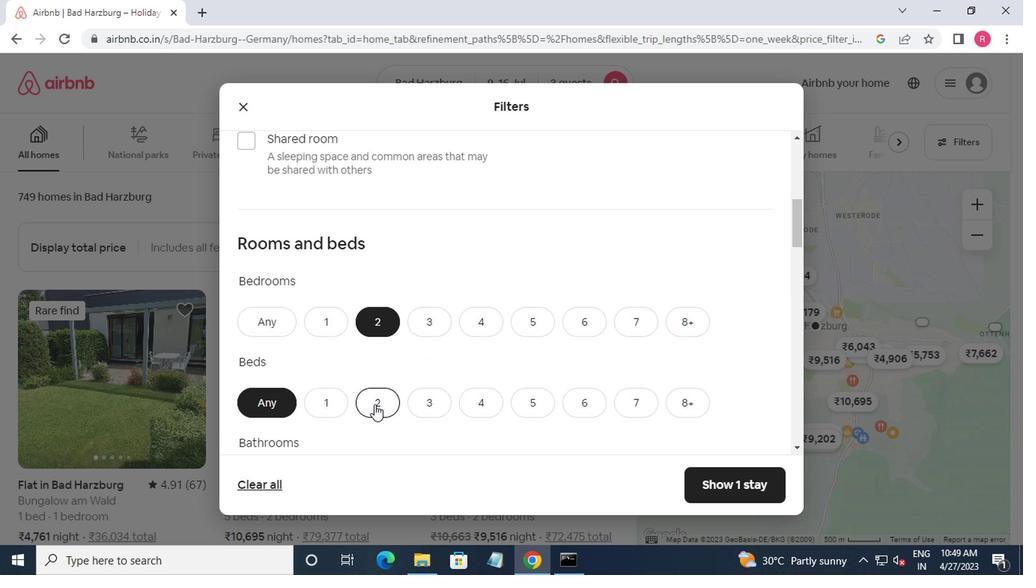 
Action: Mouse moved to (374, 325)
Screenshot: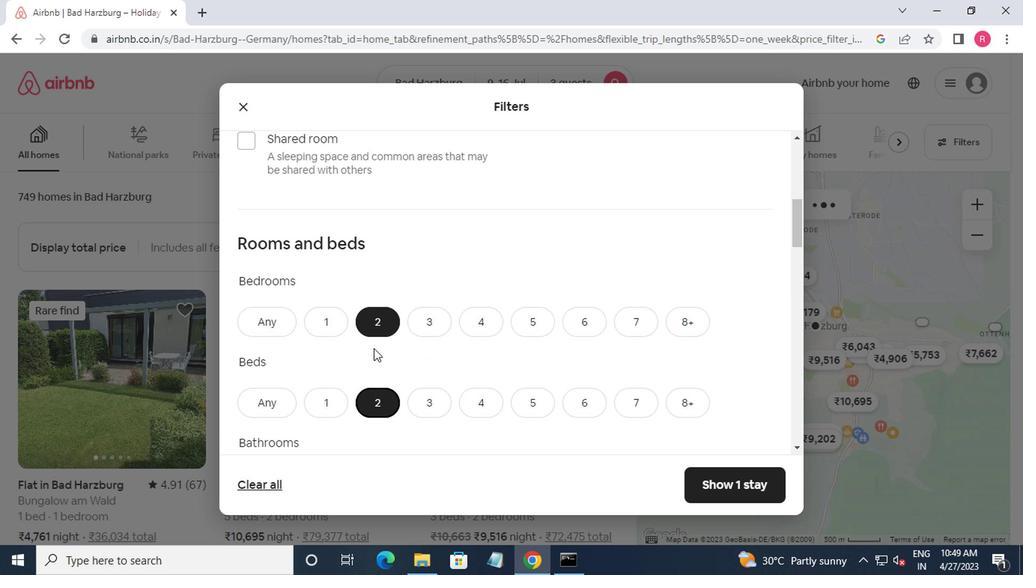 
Action: Mouse scrolled (374, 324) with delta (0, 0)
Screenshot: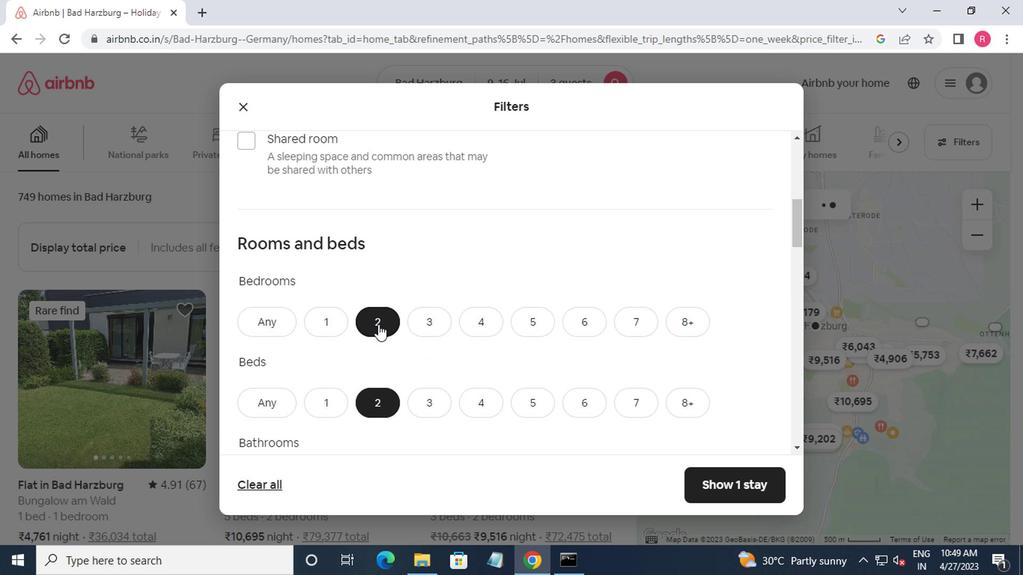 
Action: Mouse moved to (371, 335)
Screenshot: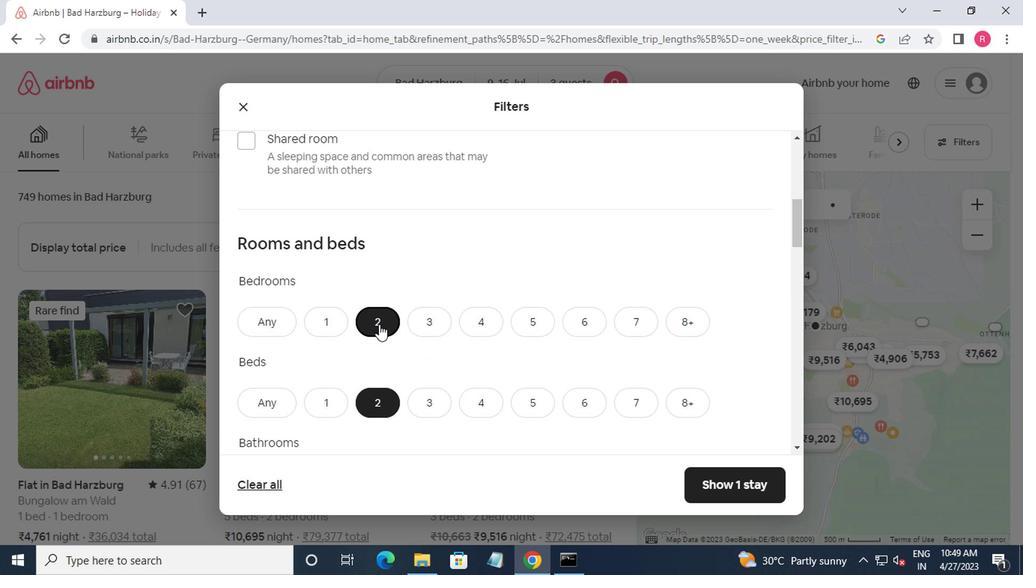 
Action: Mouse scrolled (371, 334) with delta (0, -1)
Screenshot: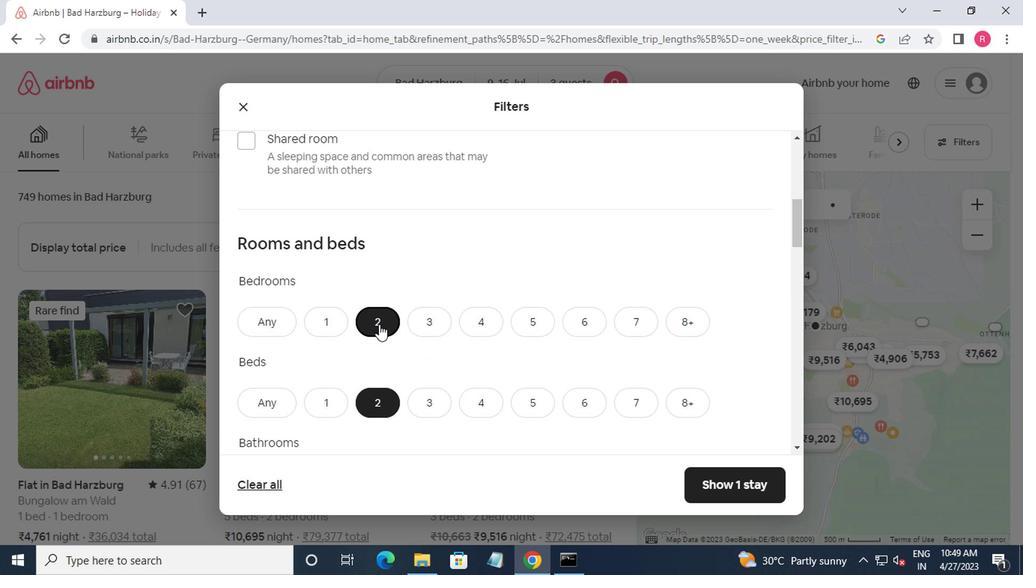 
Action: Mouse moved to (330, 342)
Screenshot: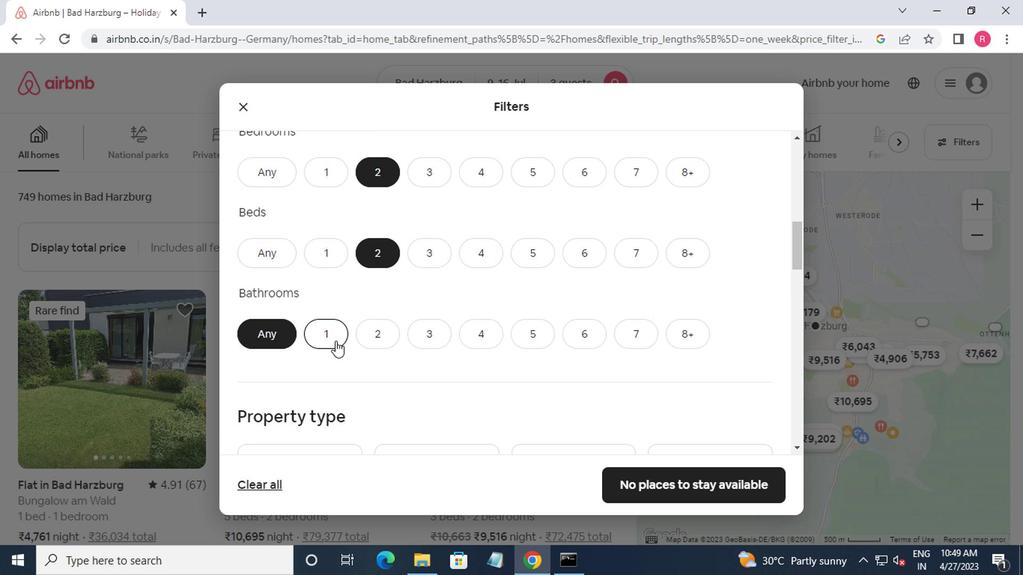 
Action: Mouse pressed left at (330, 342)
Screenshot: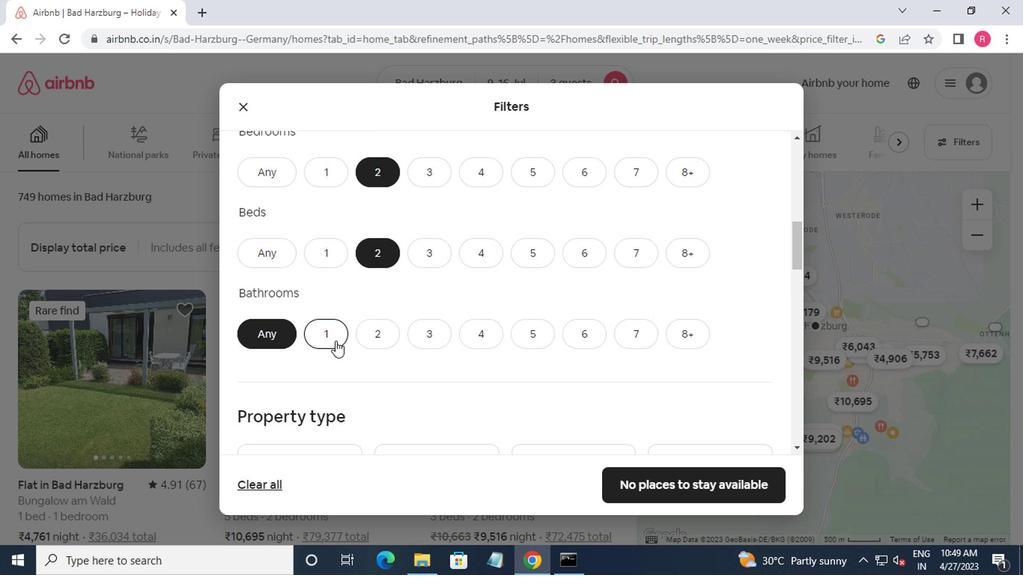
Action: Mouse moved to (401, 330)
Screenshot: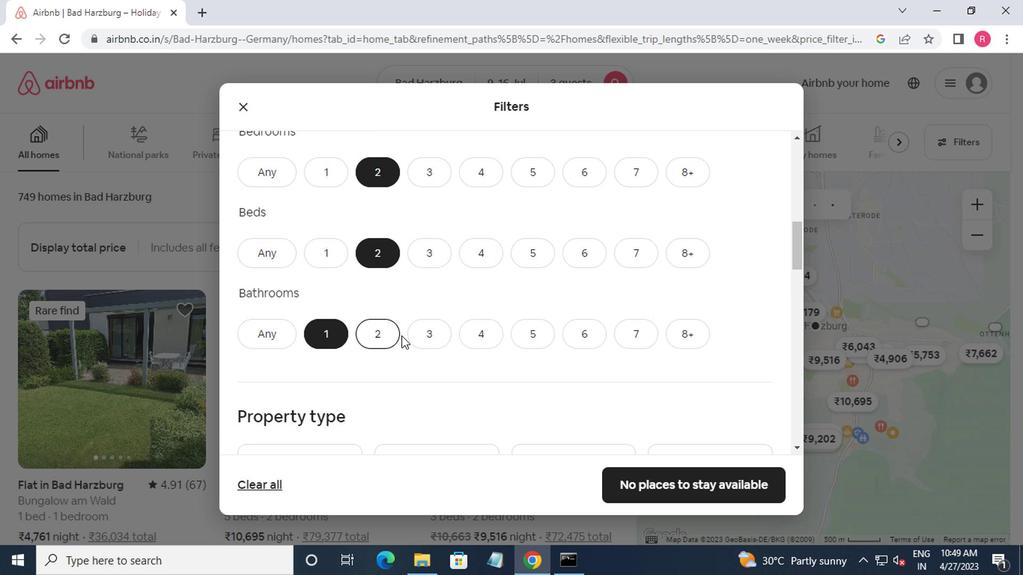 
Action: Mouse scrolled (401, 329) with delta (0, 0)
Screenshot: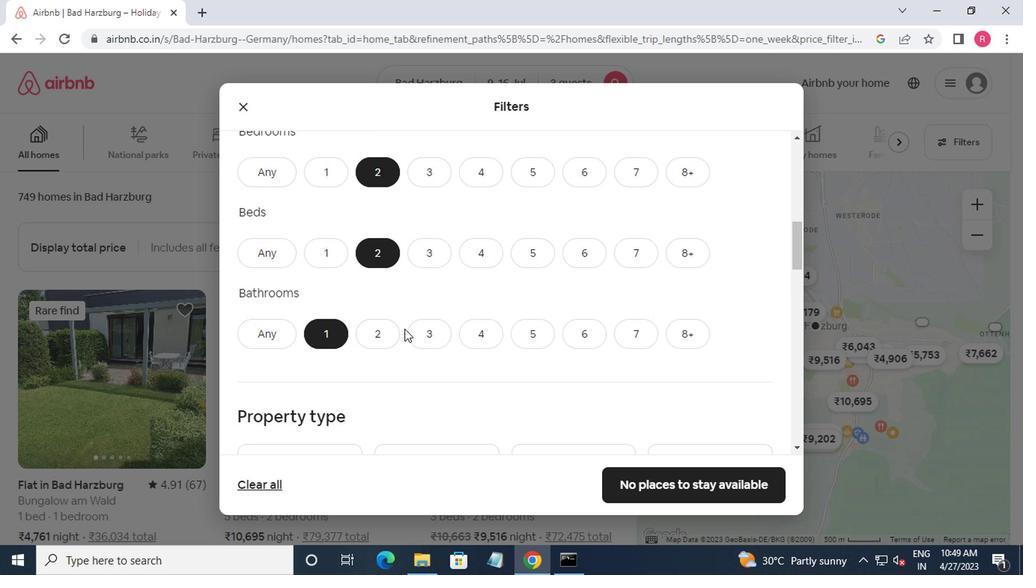 
Action: Mouse moved to (402, 329)
Screenshot: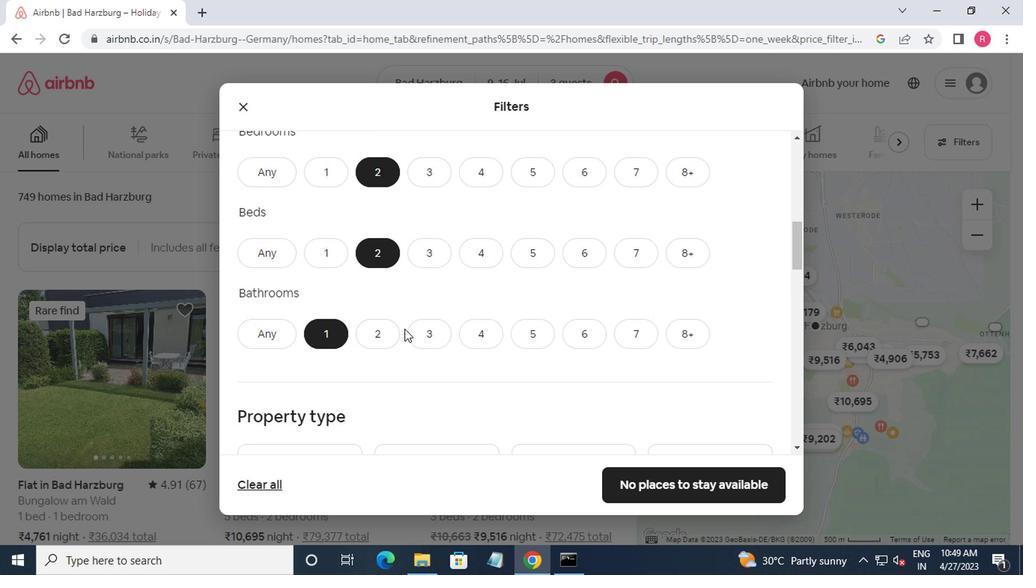 
Action: Mouse scrolled (402, 328) with delta (0, -1)
Screenshot: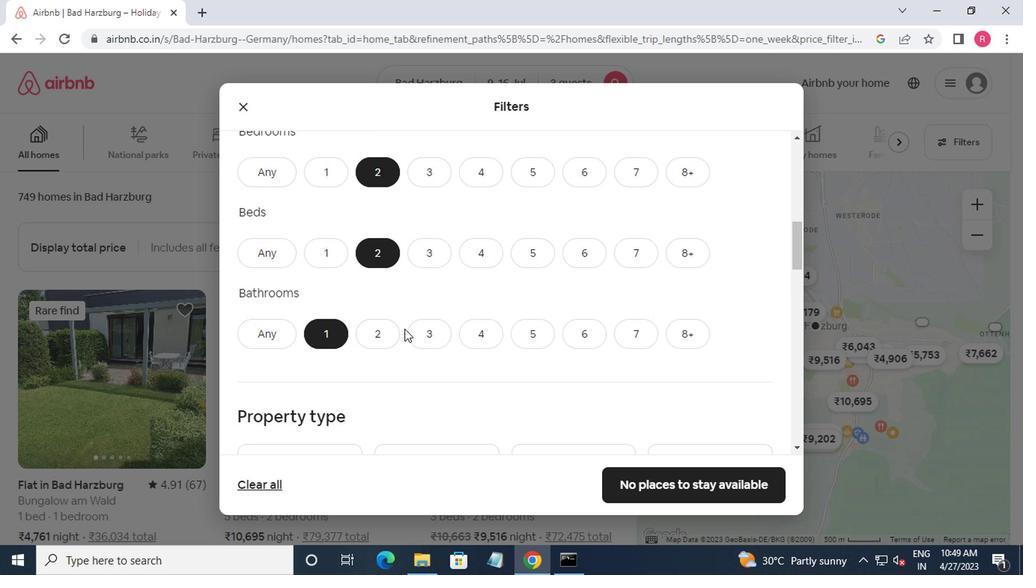 
Action: Mouse moved to (407, 330)
Screenshot: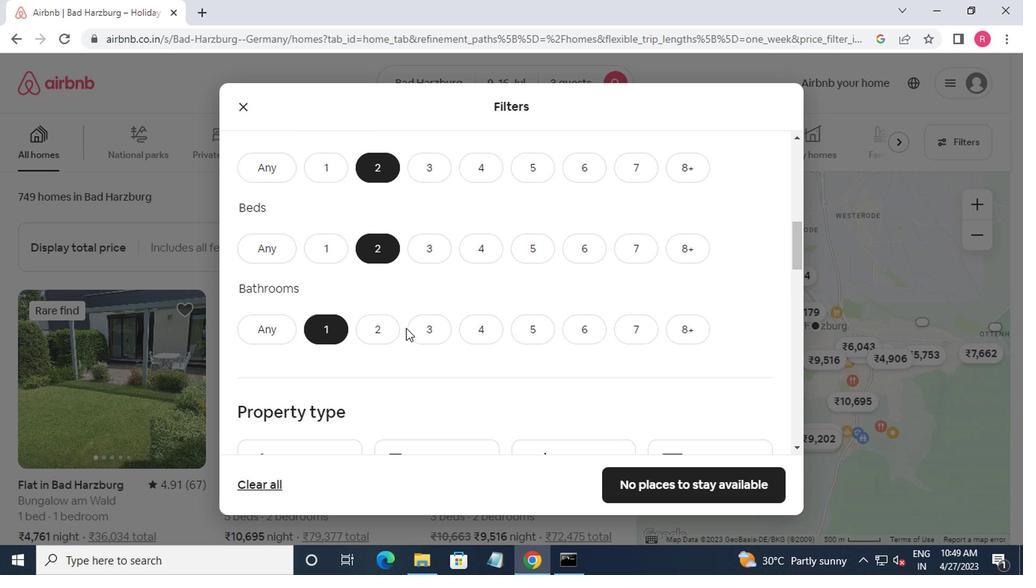 
Action: Mouse scrolled (407, 329) with delta (0, 0)
Screenshot: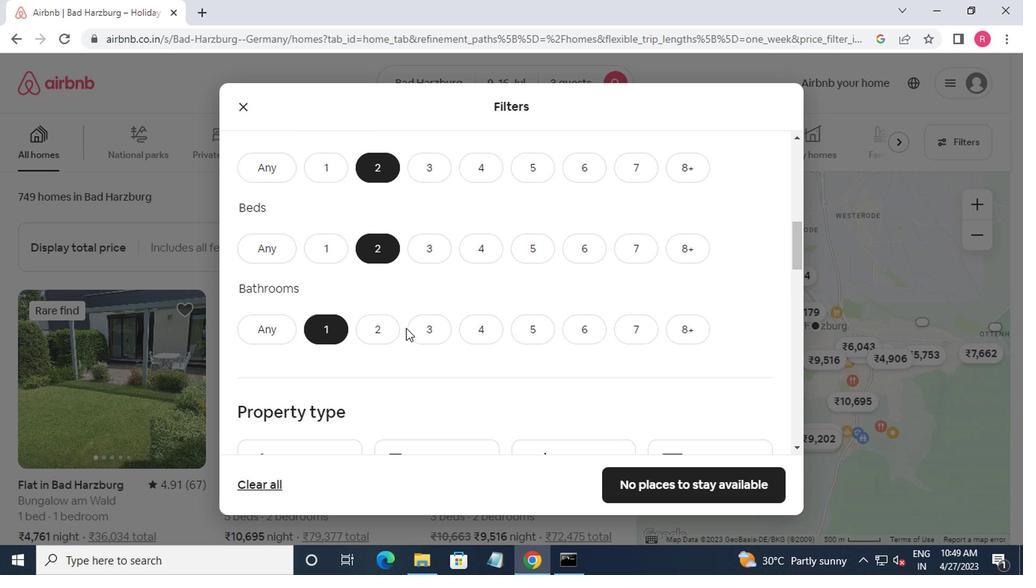 
Action: Mouse moved to (287, 304)
Screenshot: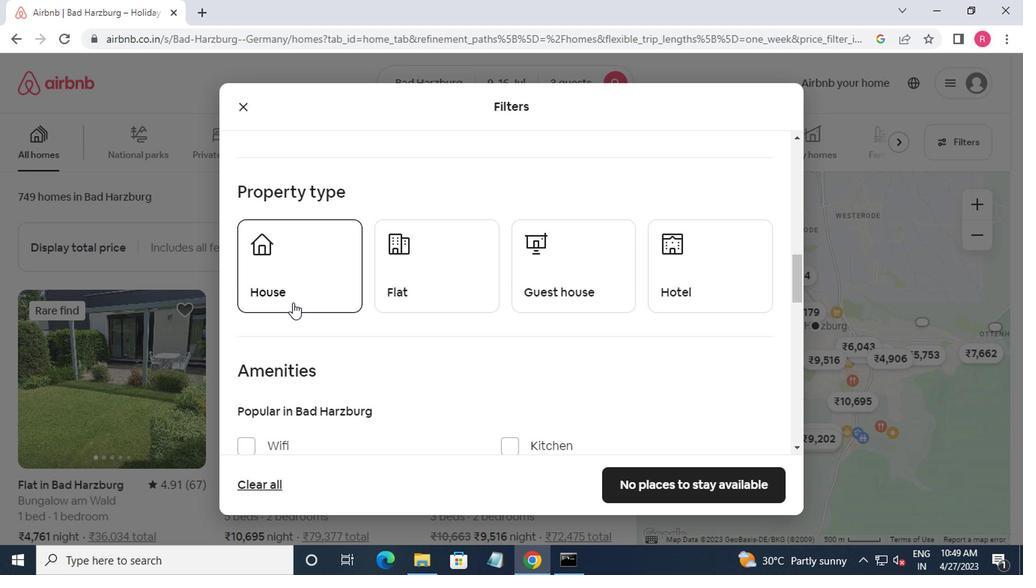 
Action: Mouse pressed left at (287, 304)
Screenshot: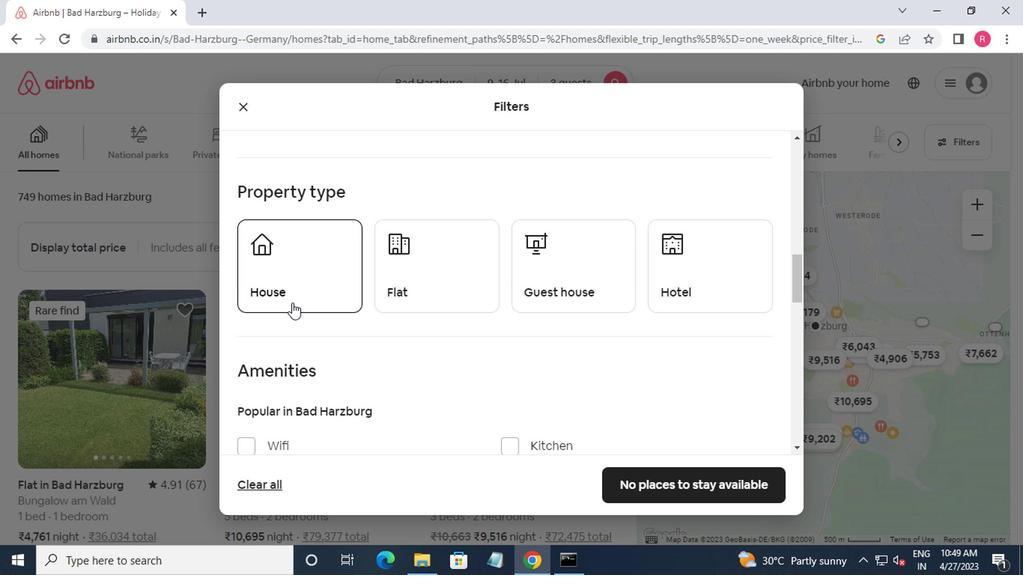 
Action: Mouse moved to (389, 292)
Screenshot: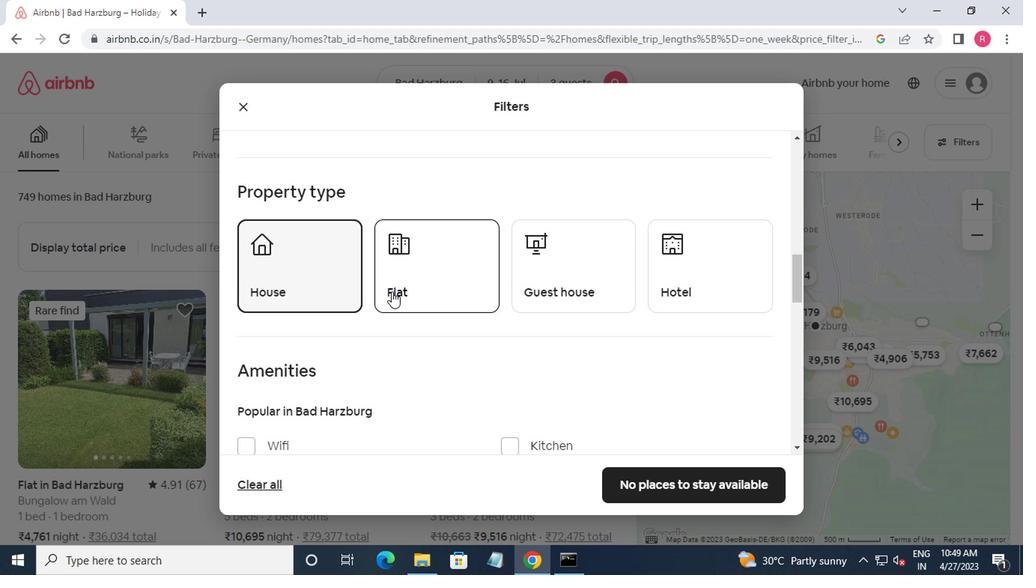 
Action: Mouse pressed left at (389, 292)
Screenshot: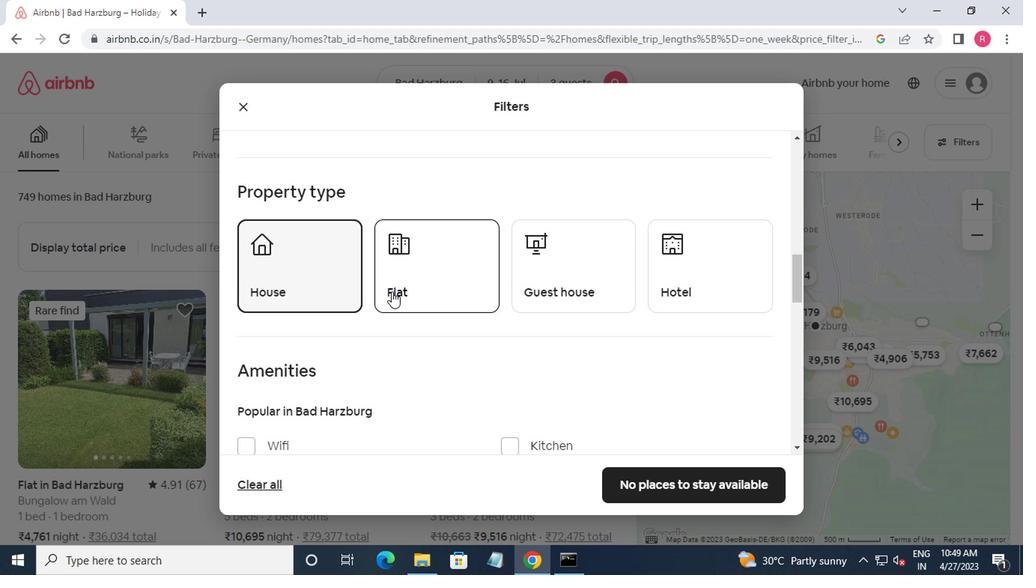 
Action: Mouse moved to (604, 276)
Screenshot: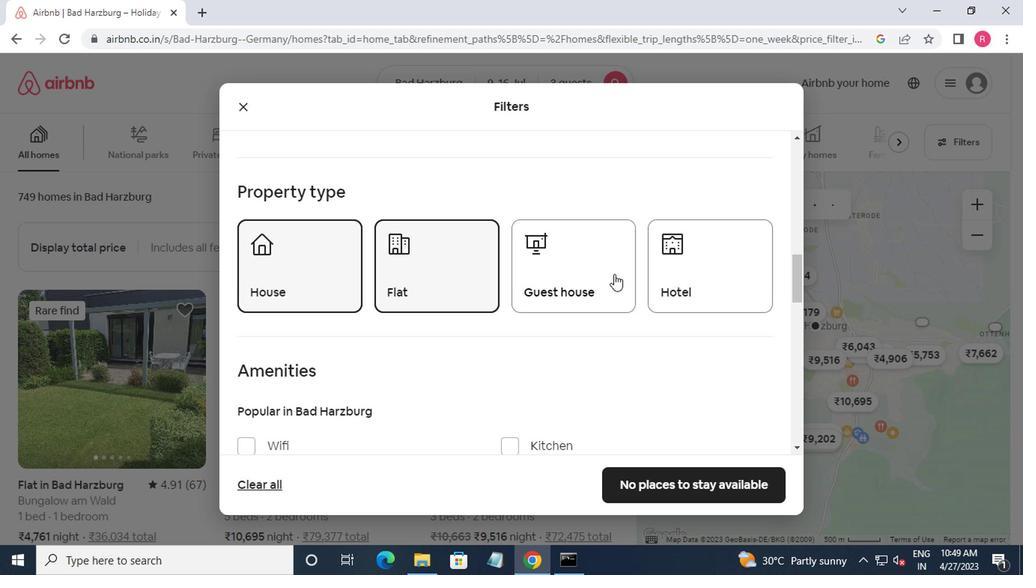 
Action: Mouse pressed left at (604, 276)
Screenshot: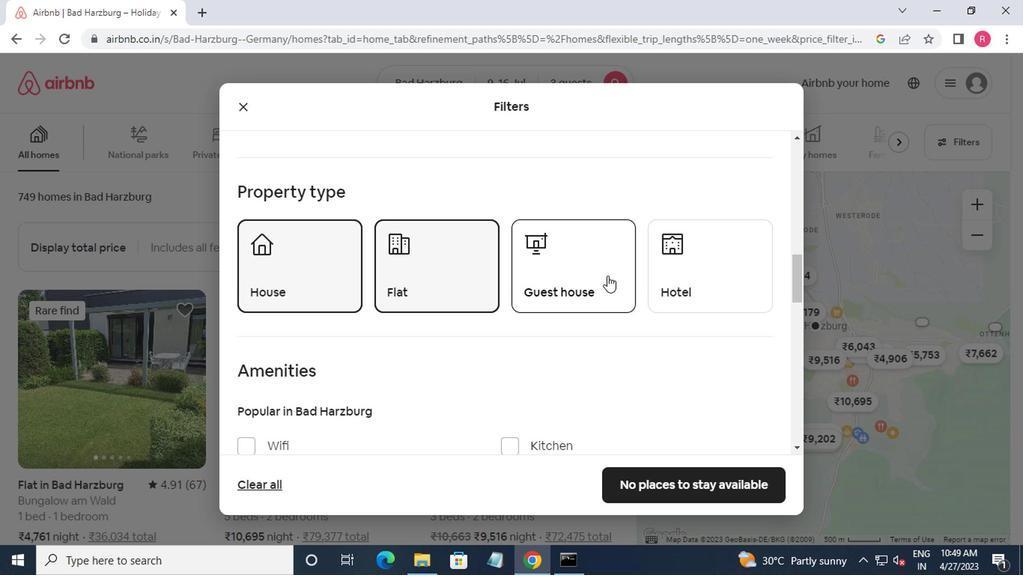 
Action: Mouse moved to (607, 282)
Screenshot: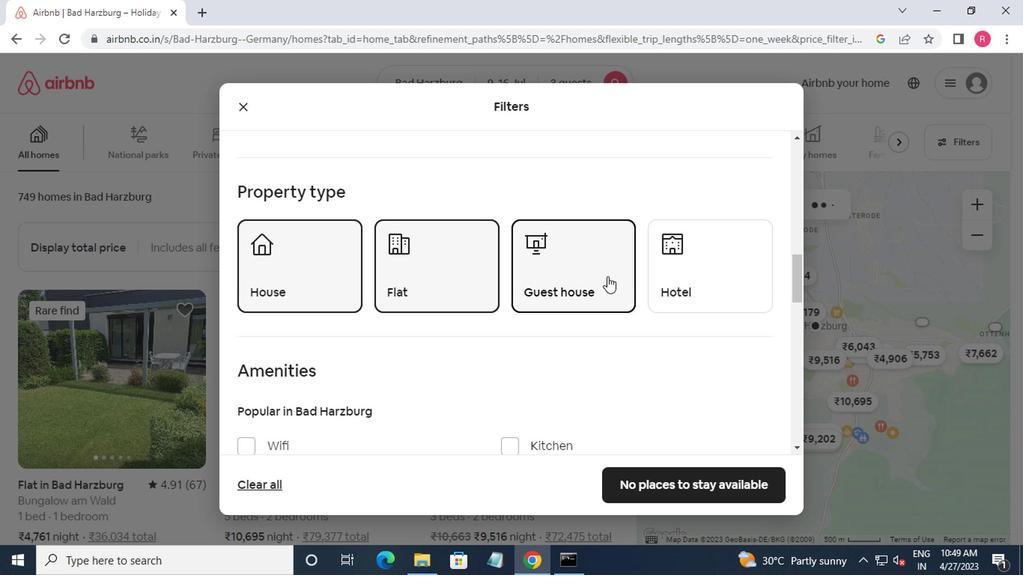 
Action: Mouse scrolled (607, 281) with delta (0, -1)
Screenshot: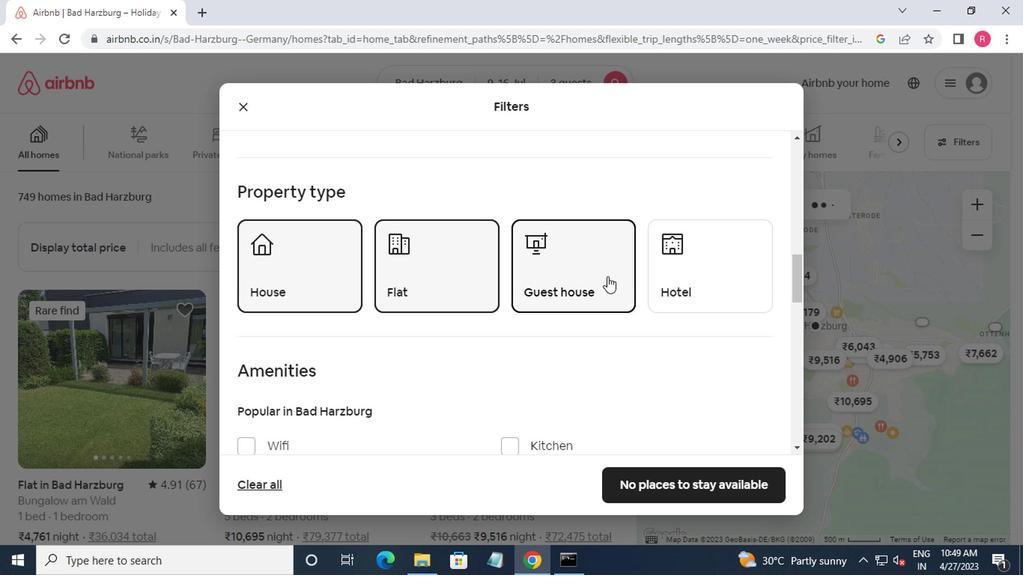 
Action: Mouse moved to (618, 287)
Screenshot: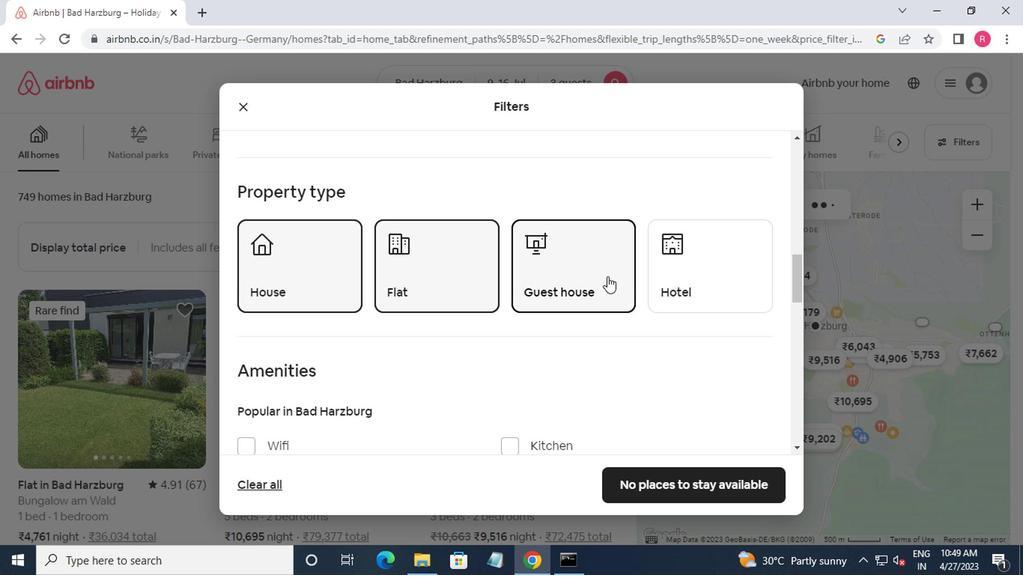 
Action: Mouse scrolled (618, 286) with delta (0, -1)
Screenshot: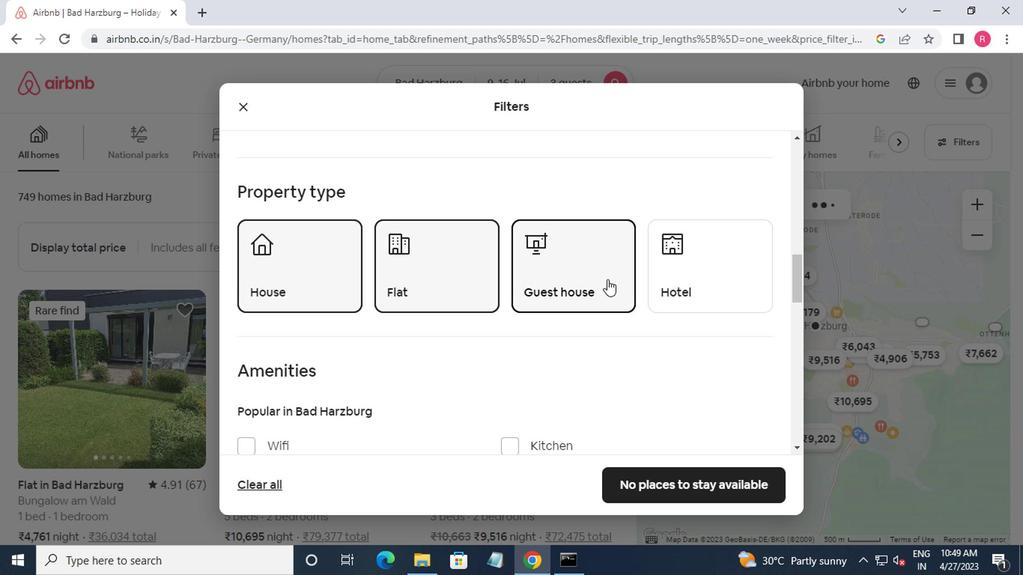 
Action: Mouse moved to (623, 290)
Screenshot: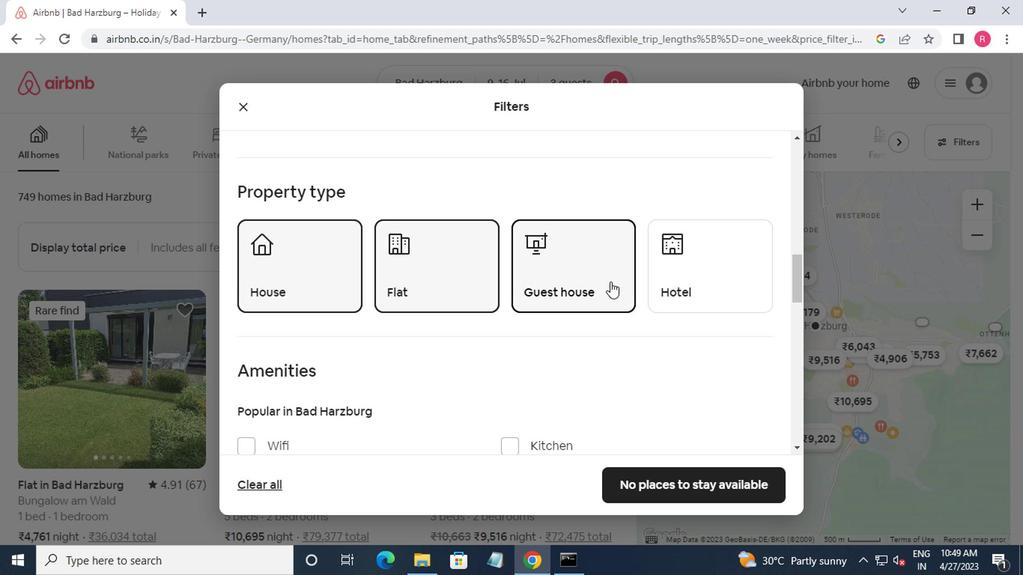 
Action: Mouse scrolled (623, 290) with delta (0, 0)
Screenshot: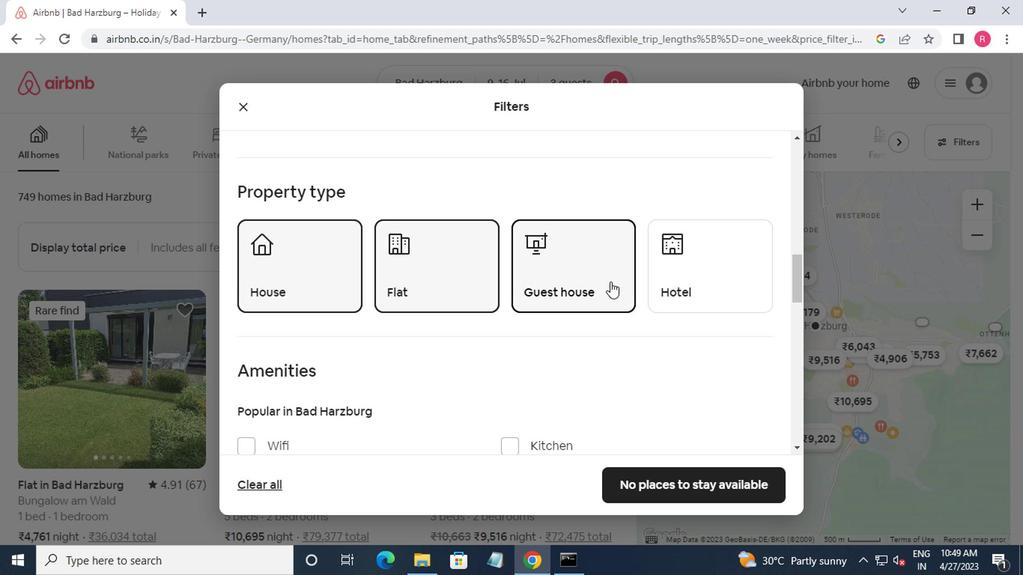 
Action: Mouse moved to (623, 291)
Screenshot: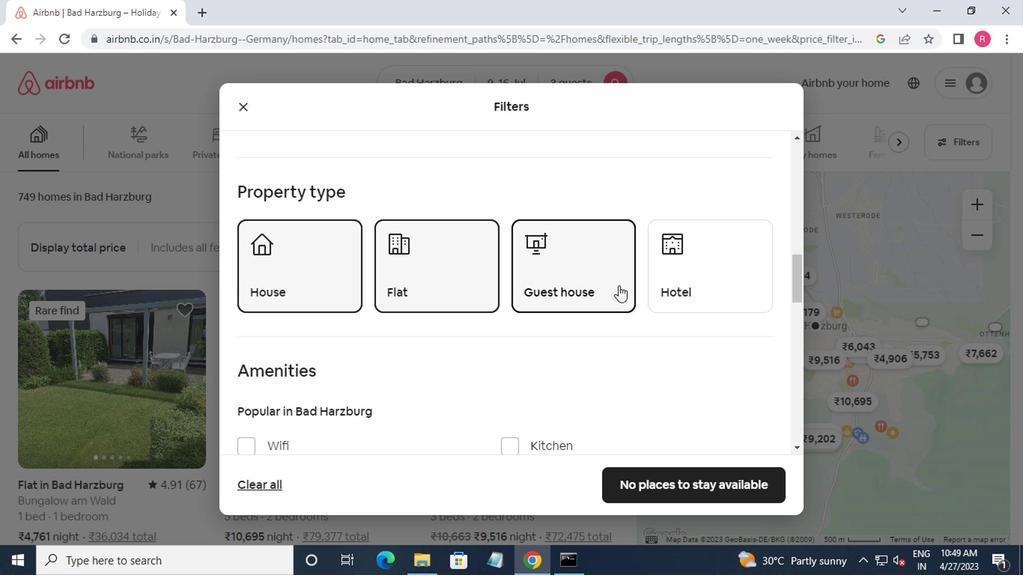 
Action: Mouse scrolled (623, 290) with delta (0, -1)
Screenshot: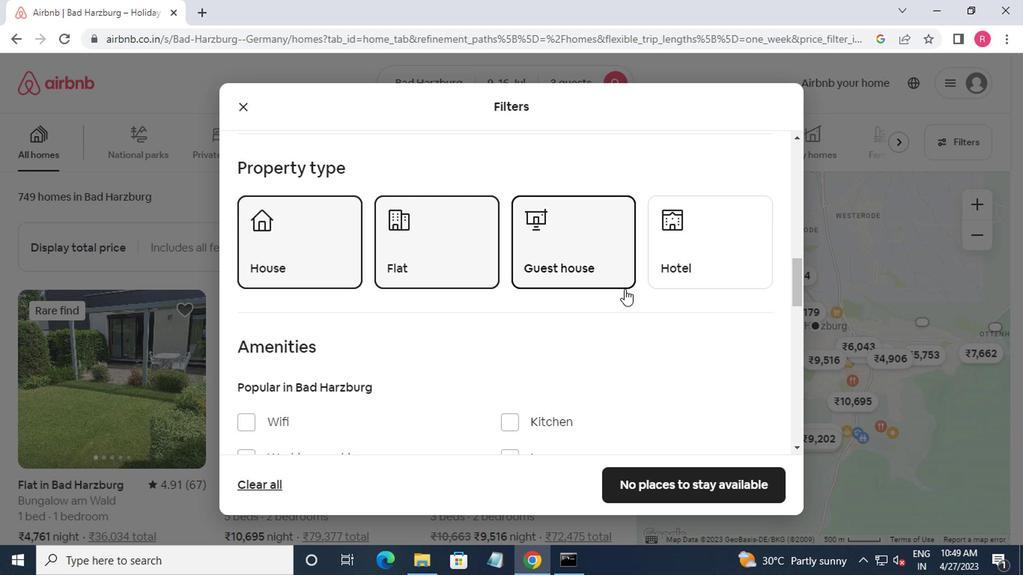 
Action: Mouse moved to (623, 292)
Screenshot: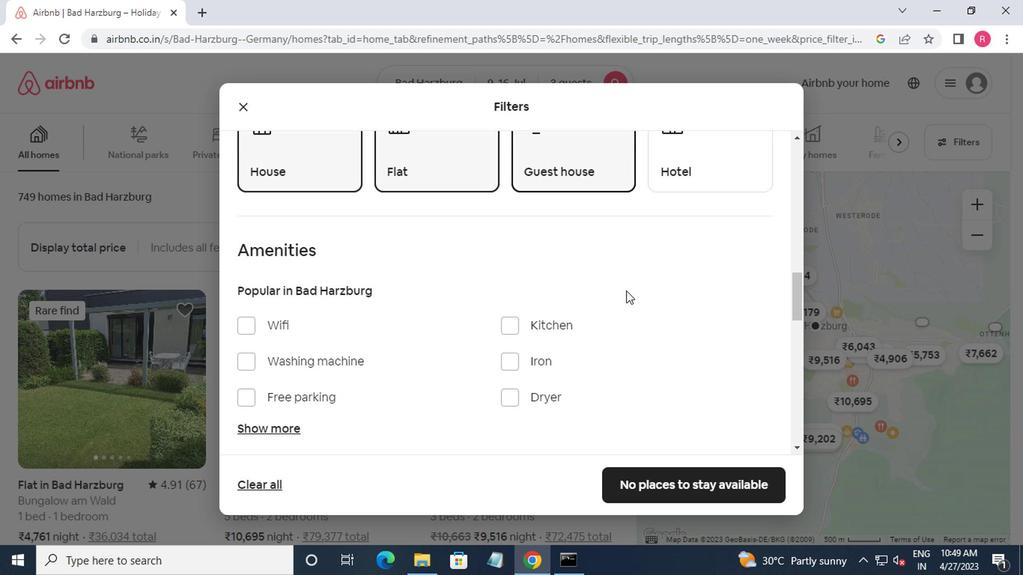
Action: Mouse scrolled (623, 291) with delta (0, 0)
Screenshot: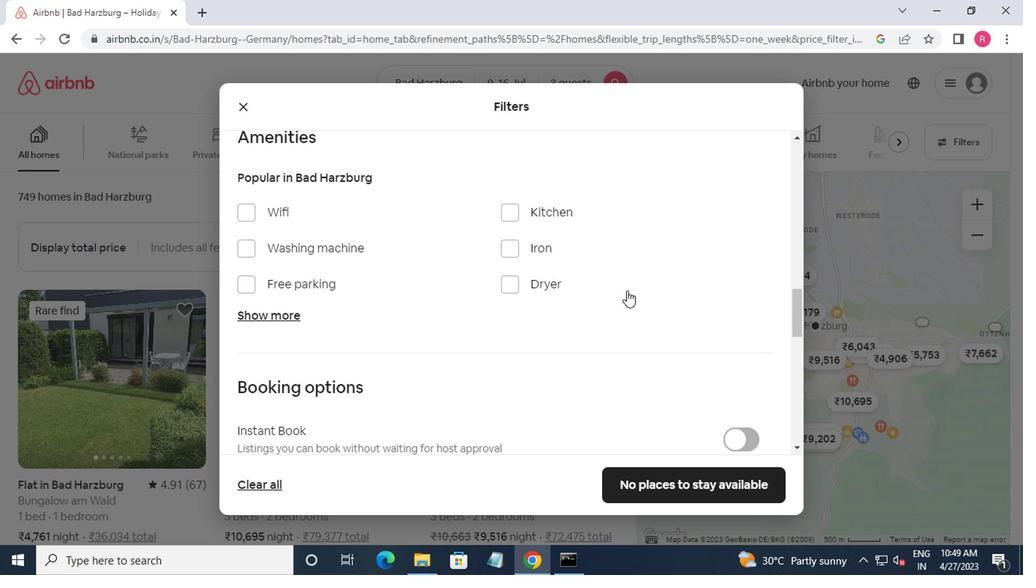 
Action: Mouse moved to (745, 353)
Screenshot: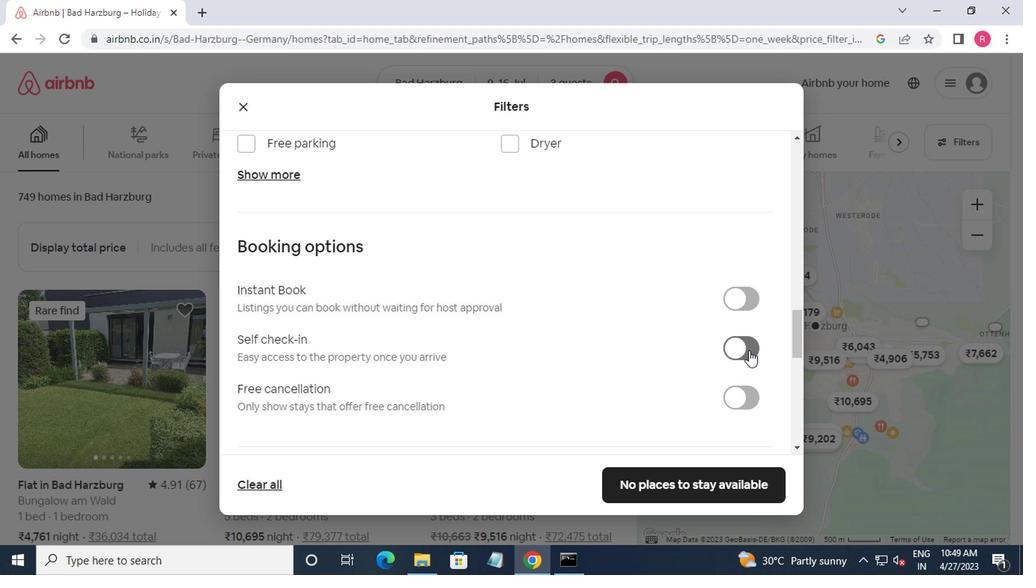 
Action: Mouse pressed left at (745, 353)
Screenshot: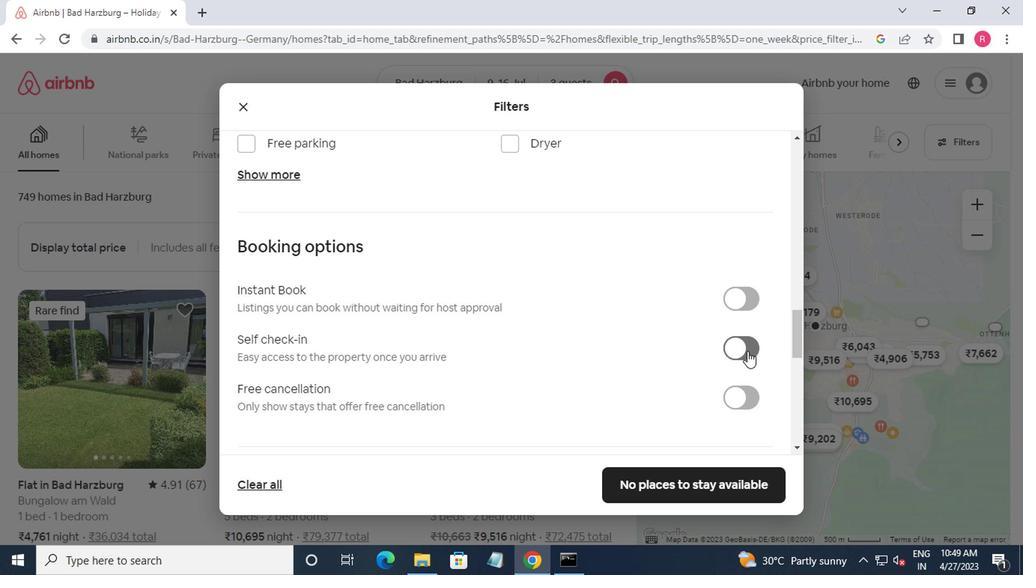 
Action: Mouse moved to (675, 342)
Screenshot: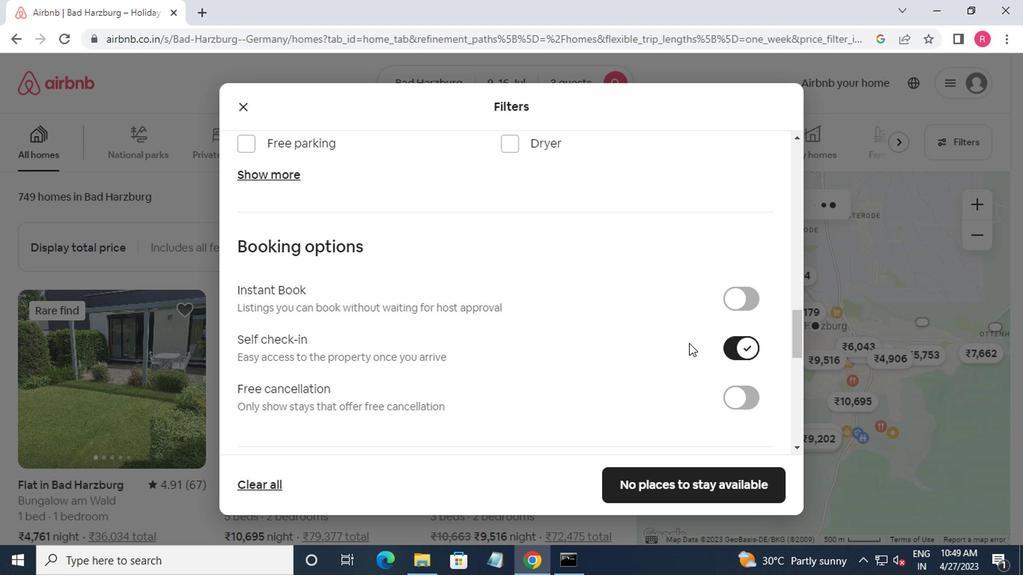 
Action: Mouse scrolled (675, 342) with delta (0, 0)
Screenshot: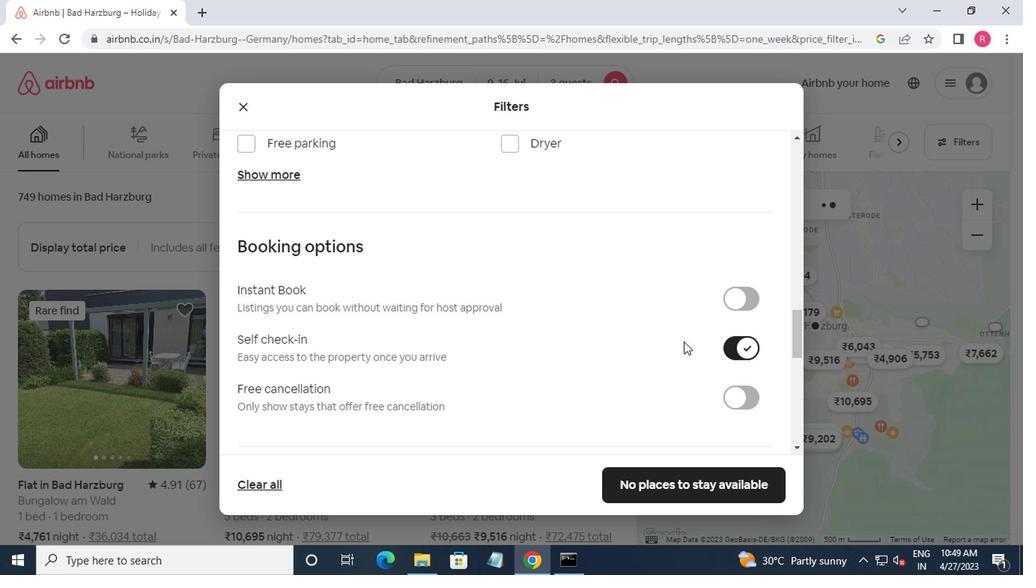 
Action: Mouse moved to (673, 345)
Screenshot: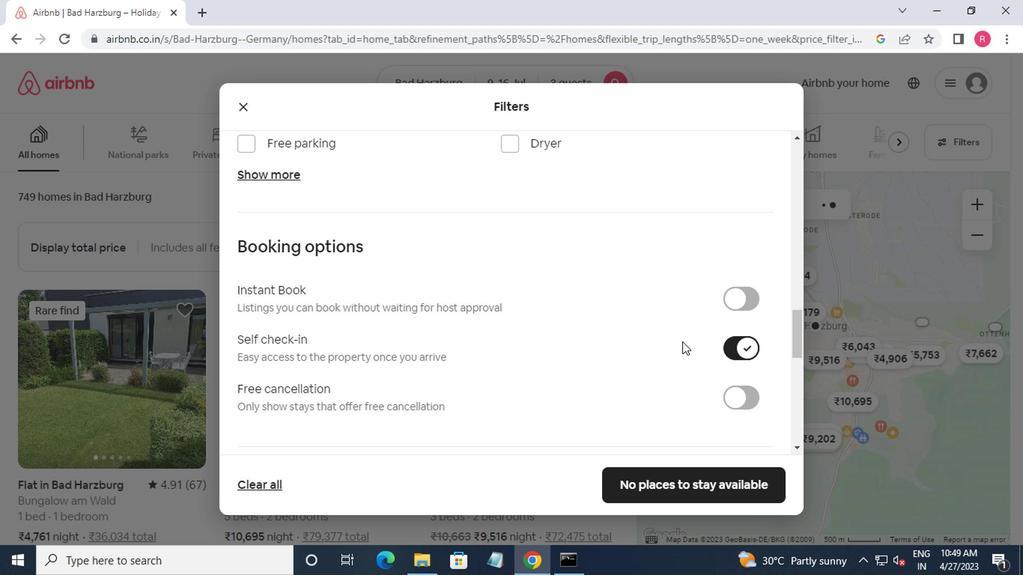 
Action: Mouse scrolled (673, 344) with delta (0, 0)
Screenshot: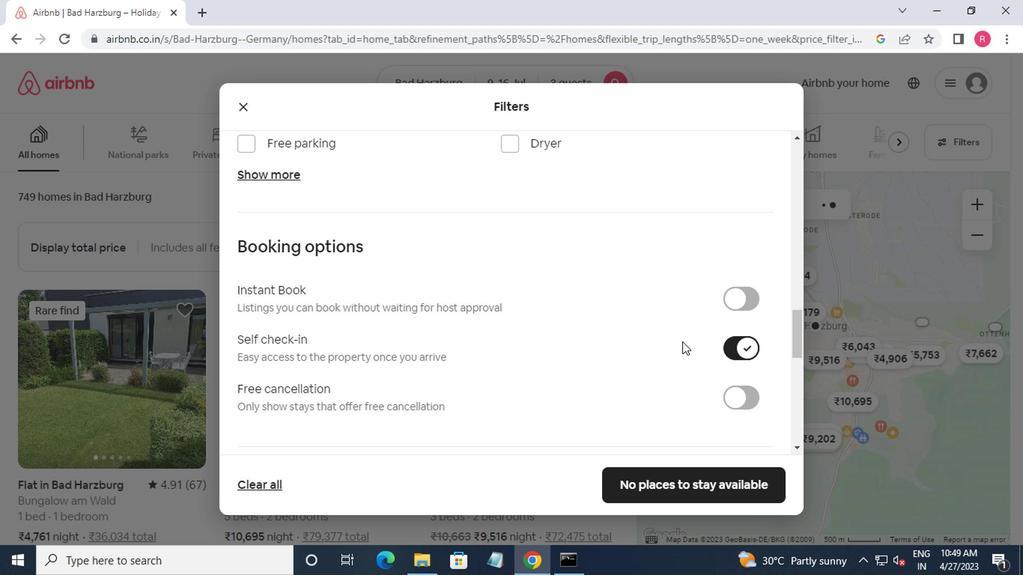 
Action: Mouse moved to (669, 346)
Screenshot: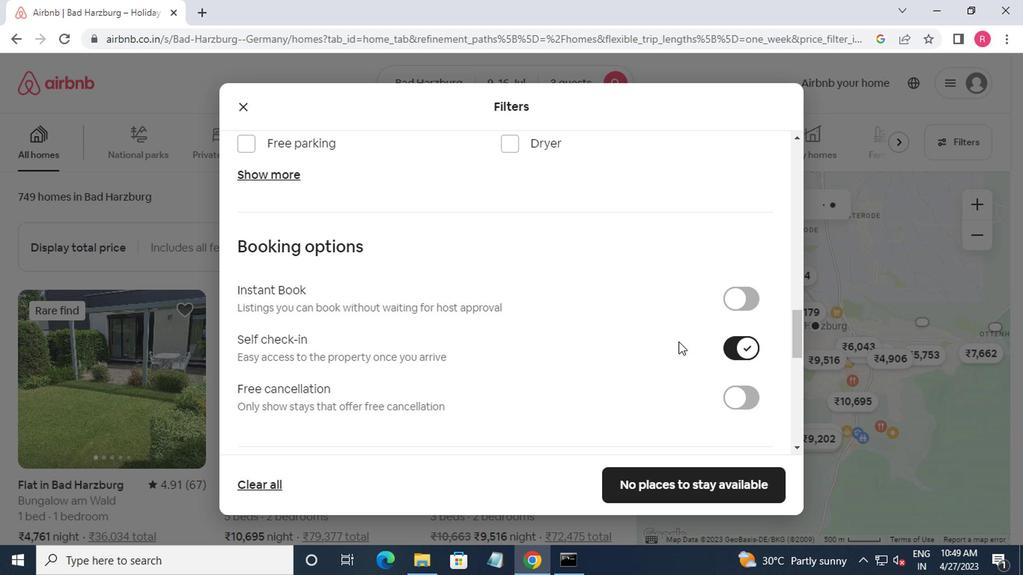 
Action: Mouse scrolled (669, 346) with delta (0, 0)
Screenshot: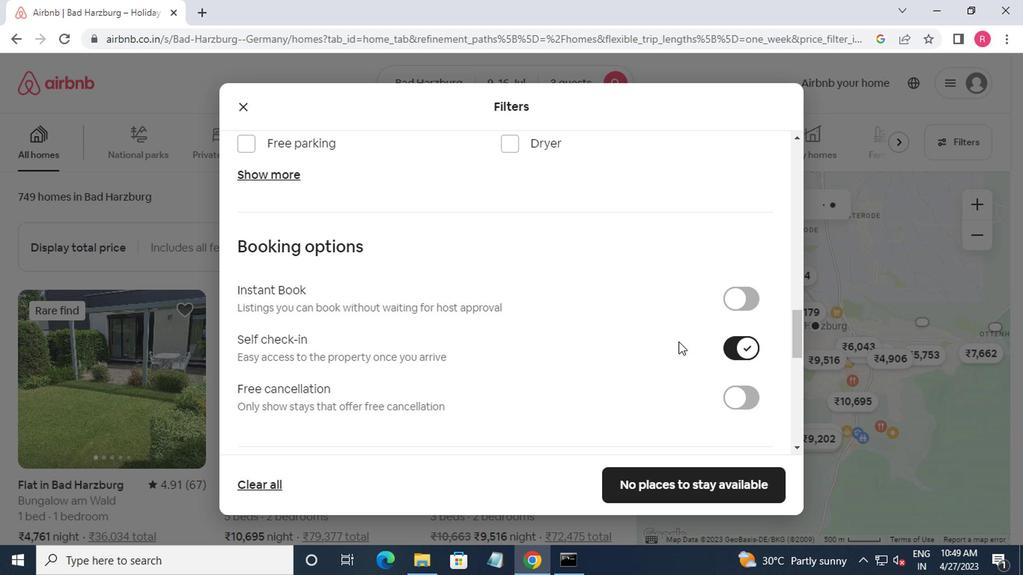 
Action: Mouse moved to (668, 347)
Screenshot: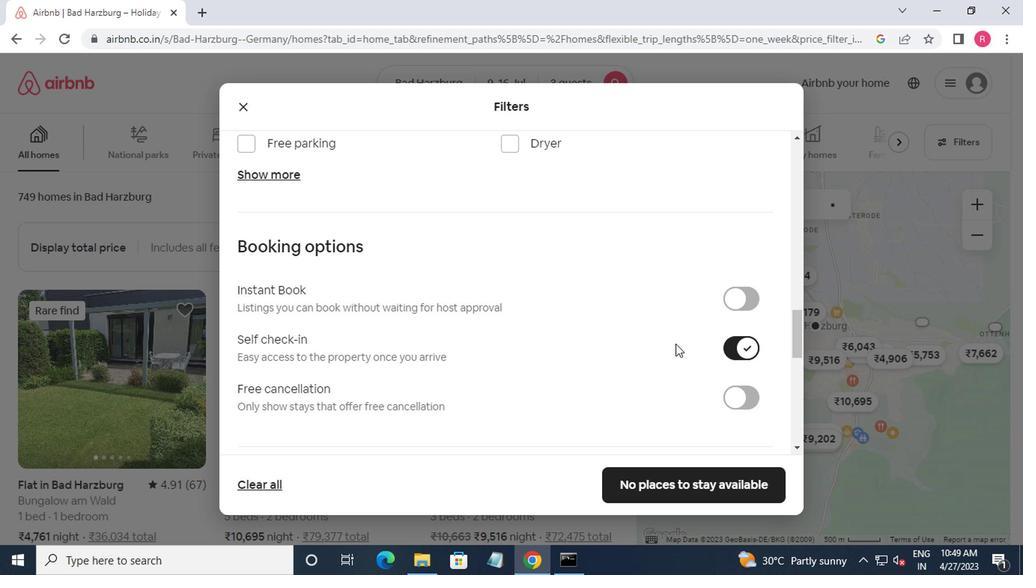 
Action: Mouse scrolled (668, 346) with delta (0, -1)
Screenshot: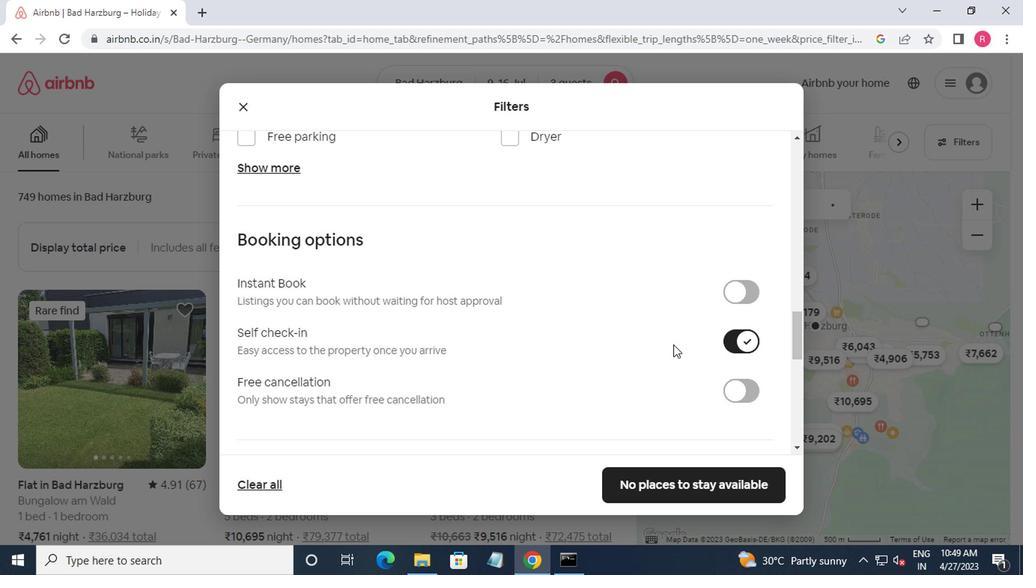 
Action: Mouse moved to (659, 348)
Screenshot: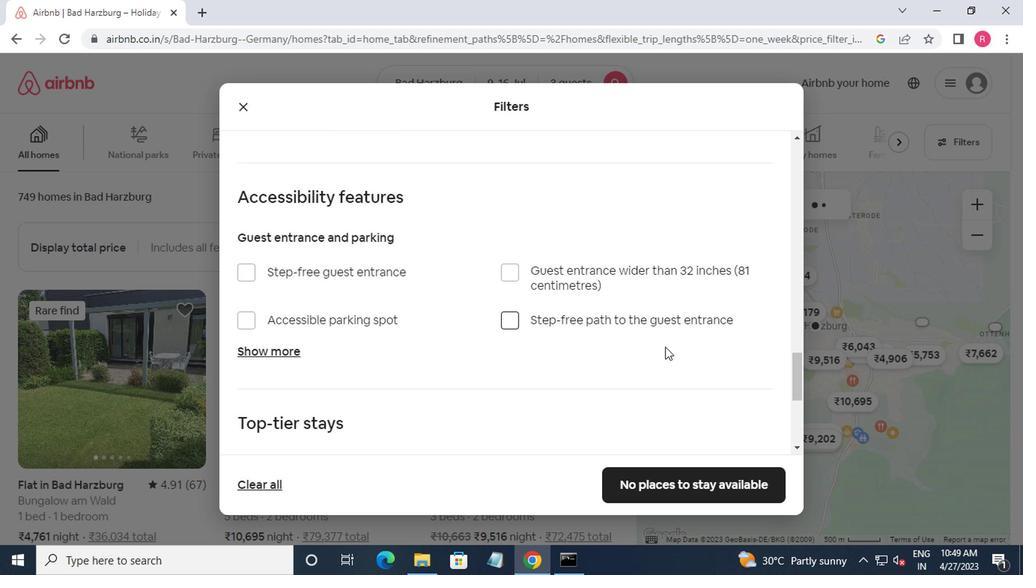 
Action: Mouse scrolled (659, 347) with delta (0, 0)
Screenshot: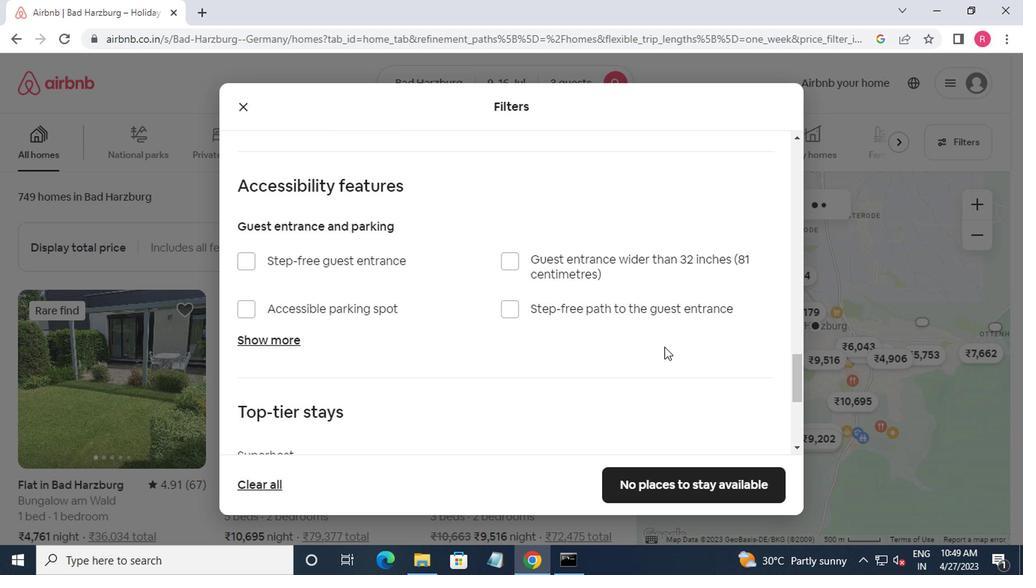 
Action: Mouse moved to (659, 348)
Screenshot: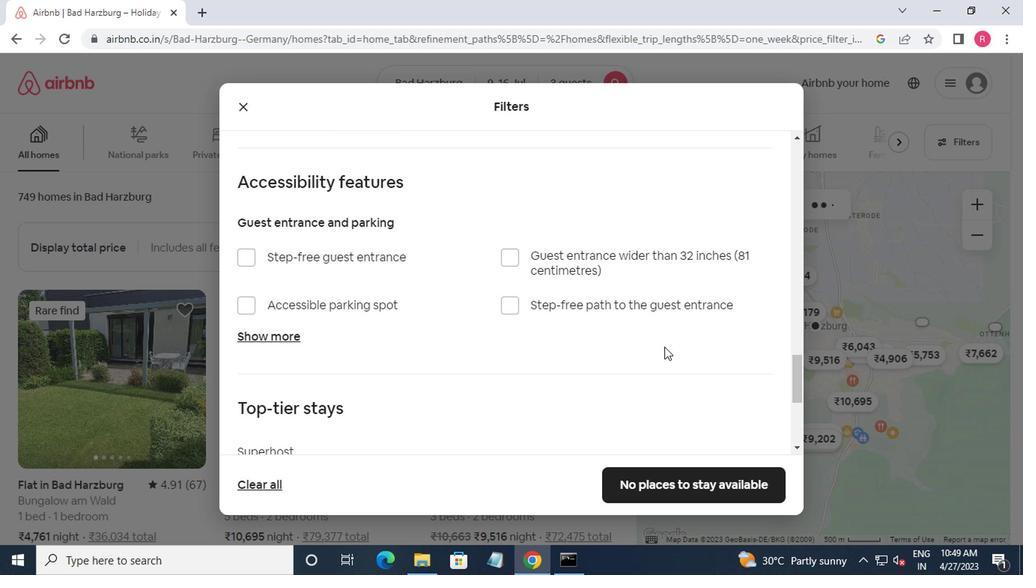 
Action: Mouse scrolled (659, 348) with delta (0, 0)
Screenshot: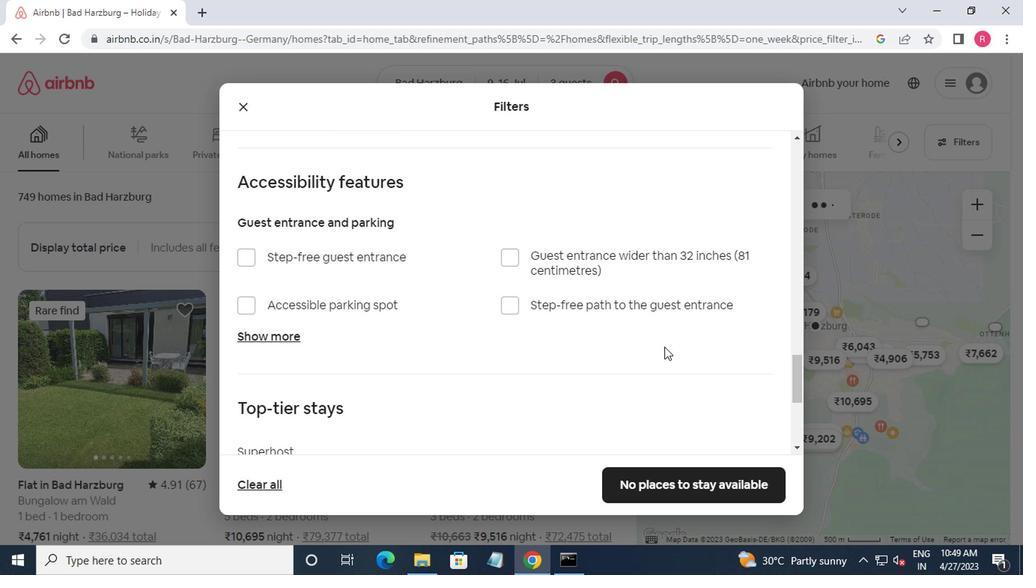 
Action: Mouse moved to (658, 348)
Screenshot: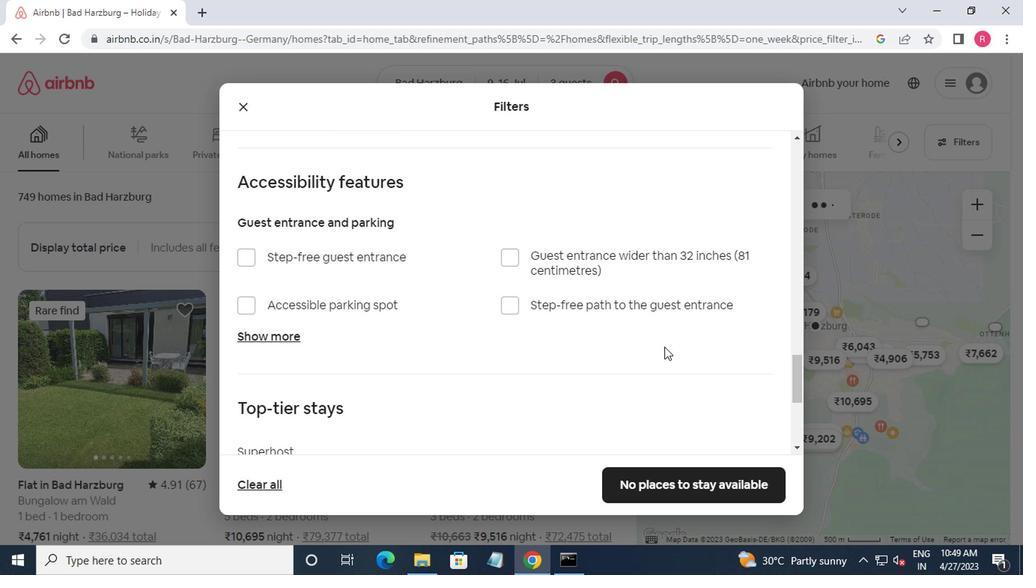 
Action: Mouse scrolled (658, 348) with delta (0, 0)
Screenshot: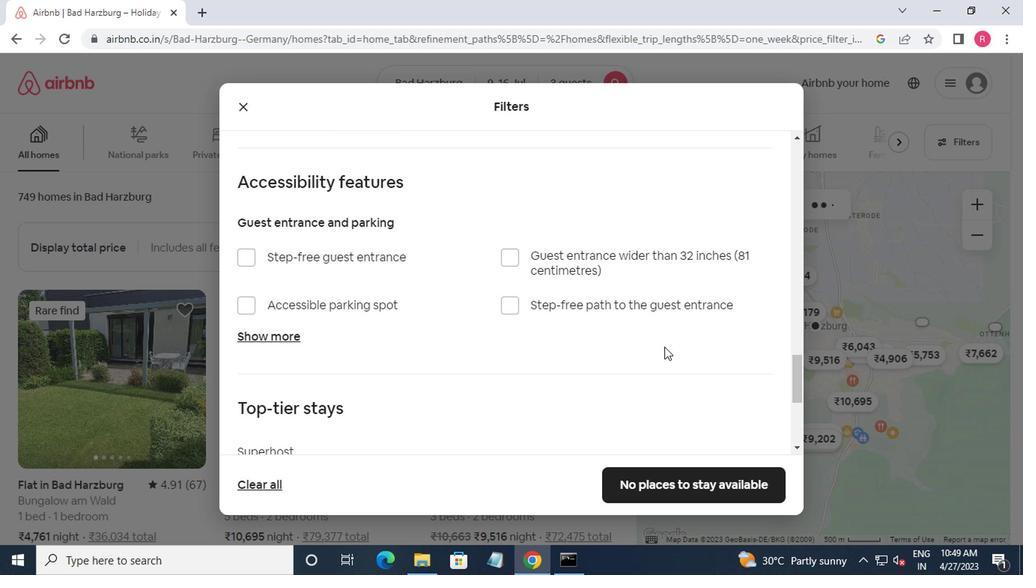 
Action: Mouse moved to (658, 350)
Screenshot: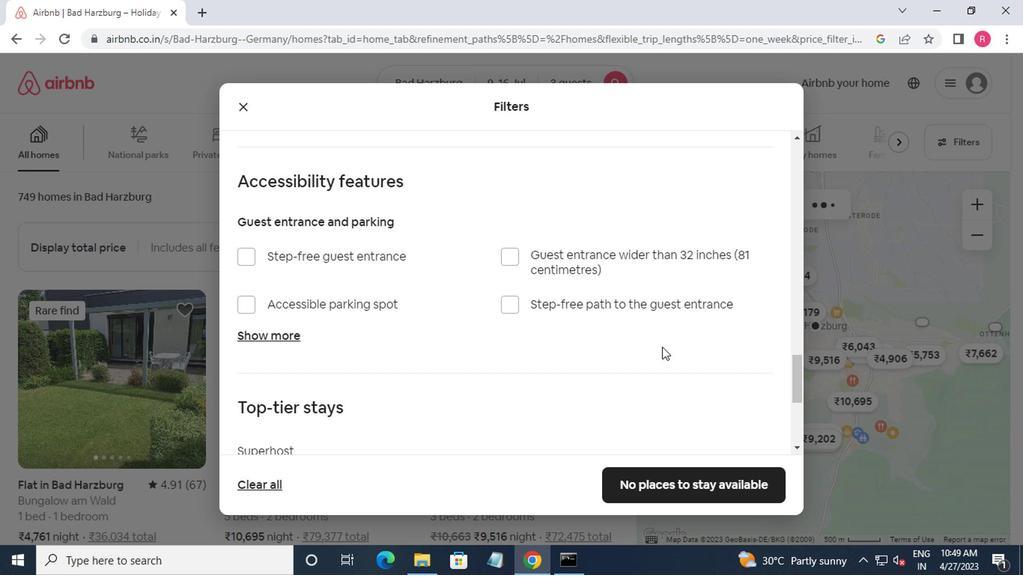 
Action: Mouse scrolled (658, 349) with delta (0, 0)
Screenshot: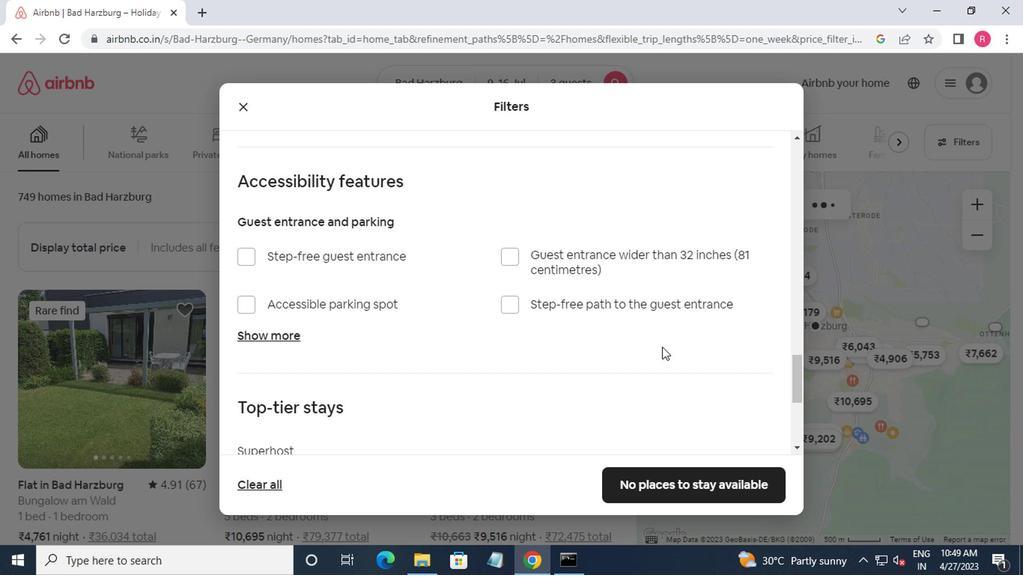 
Action: Mouse moved to (238, 346)
Screenshot: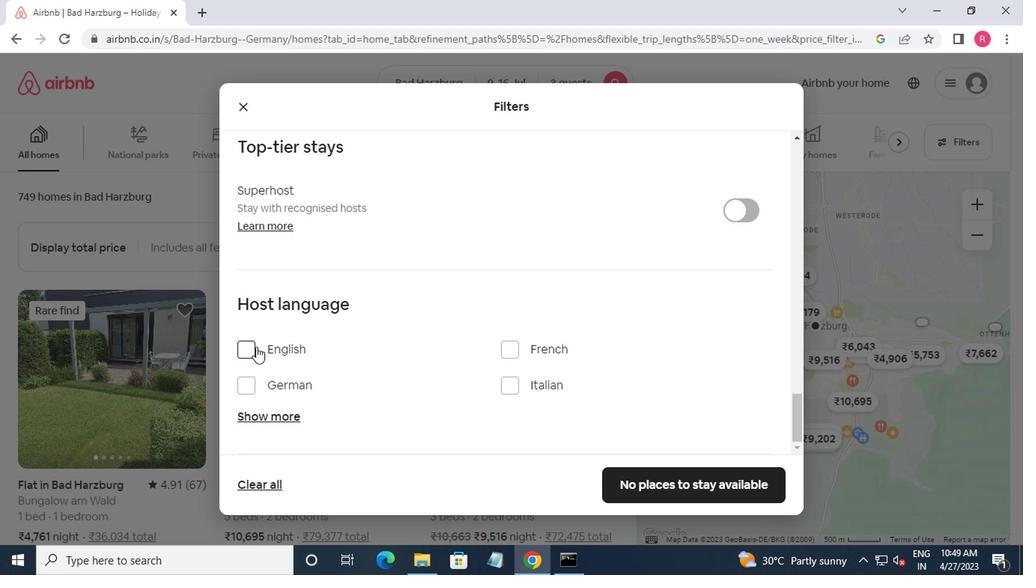 
Action: Mouse pressed left at (238, 346)
Screenshot: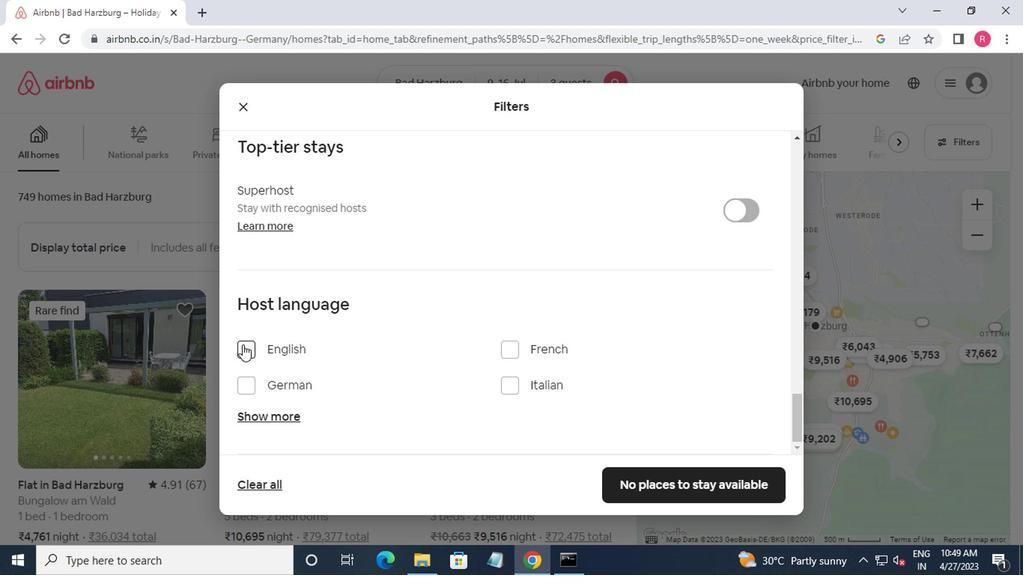 
Action: Mouse moved to (710, 489)
Screenshot: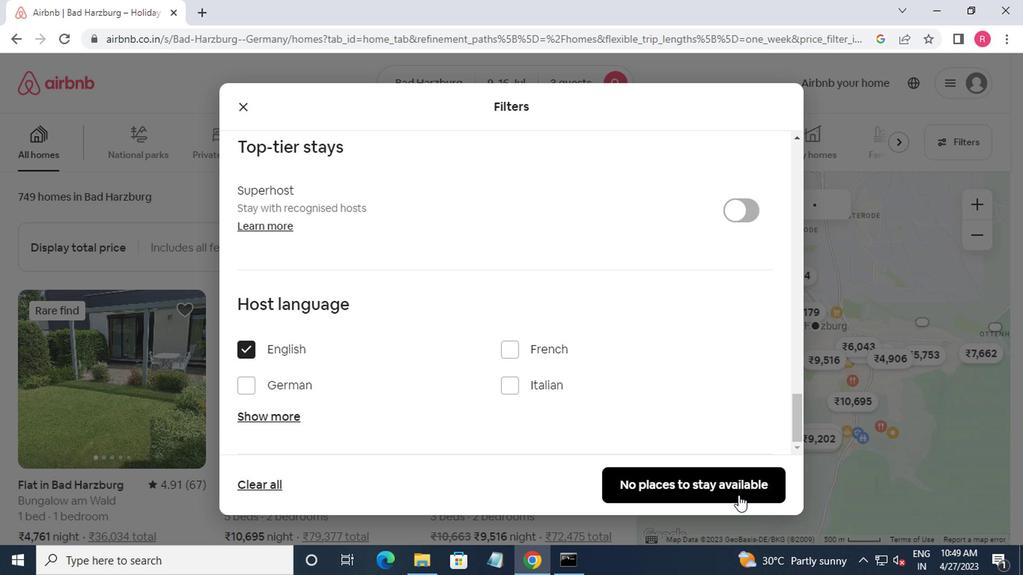 
Action: Mouse pressed left at (710, 489)
Screenshot: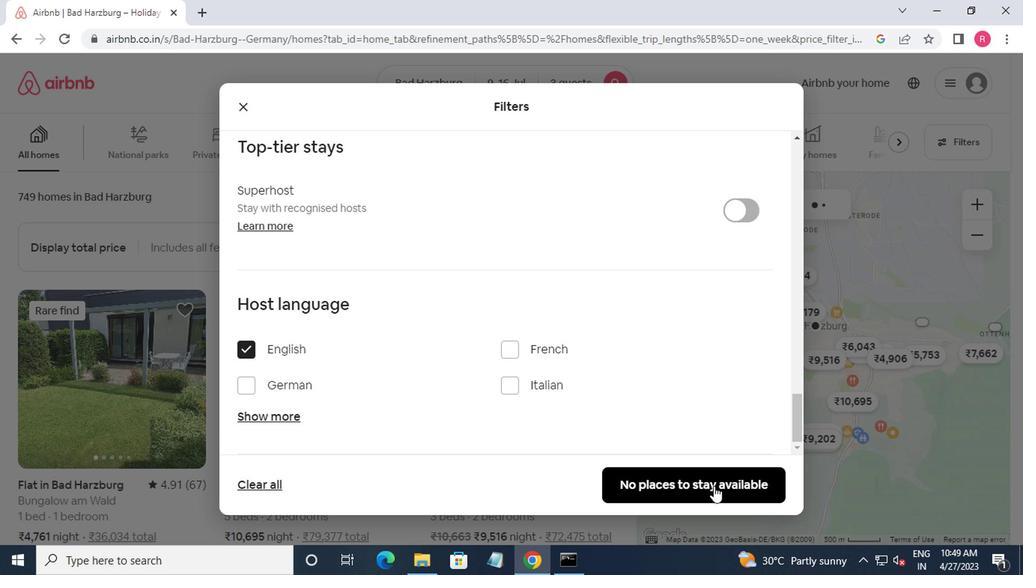 
Action: Mouse moved to (679, 478)
Screenshot: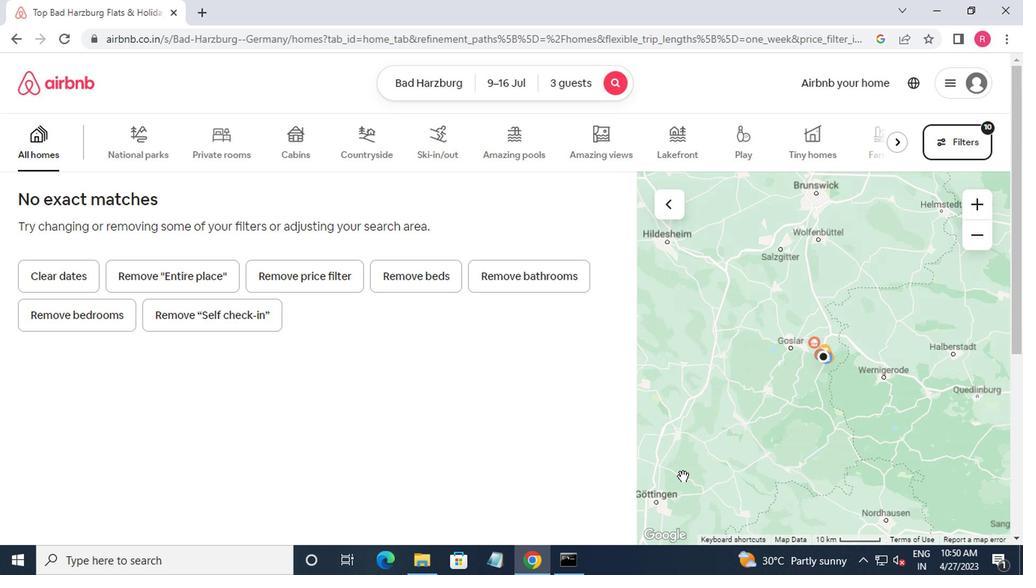 
